 Task: Add a signature Gunner Ward containing With warm thanks and appreciation, Gunner Ward to email address softage.2@softage.net and add a folder Goals
Action: Mouse moved to (129, 151)
Screenshot: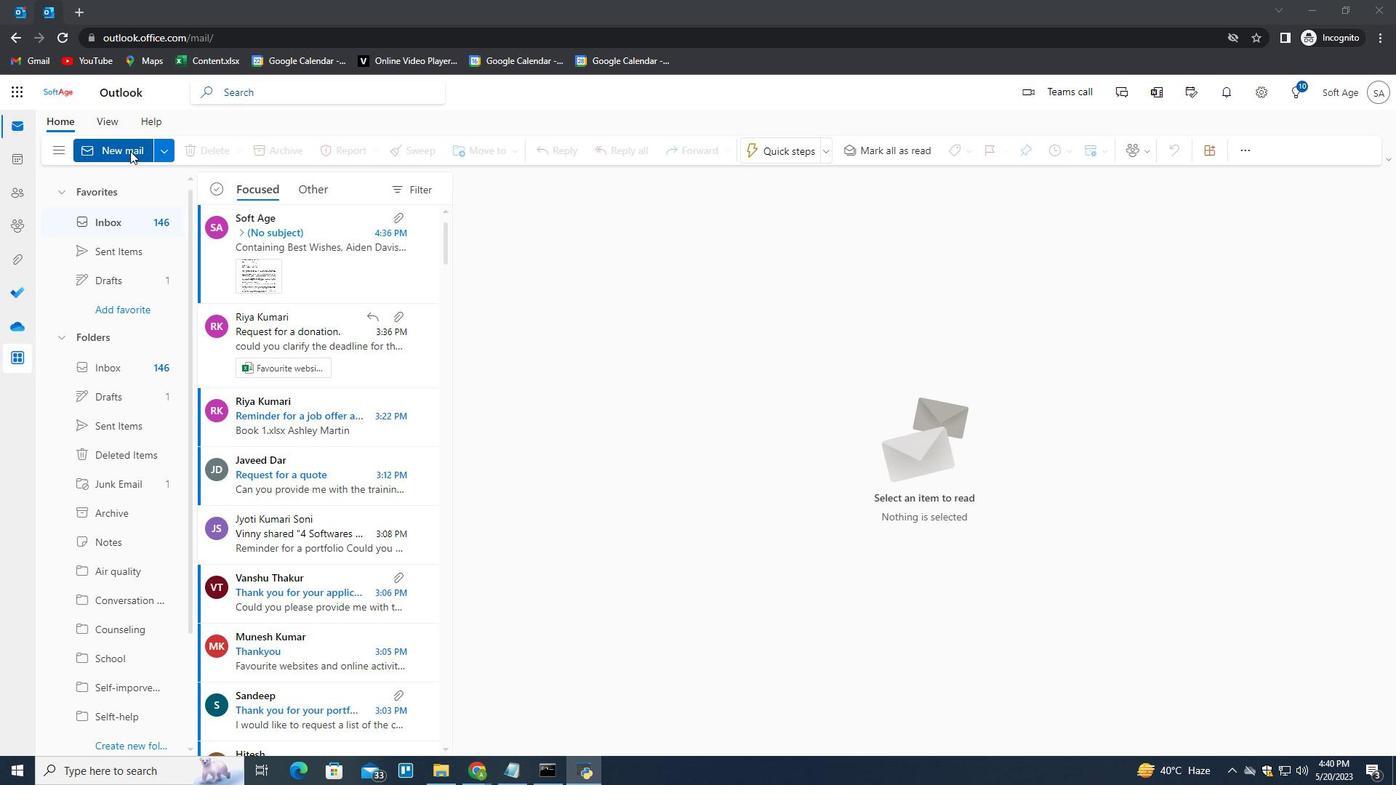 
Action: Mouse pressed left at (129, 151)
Screenshot: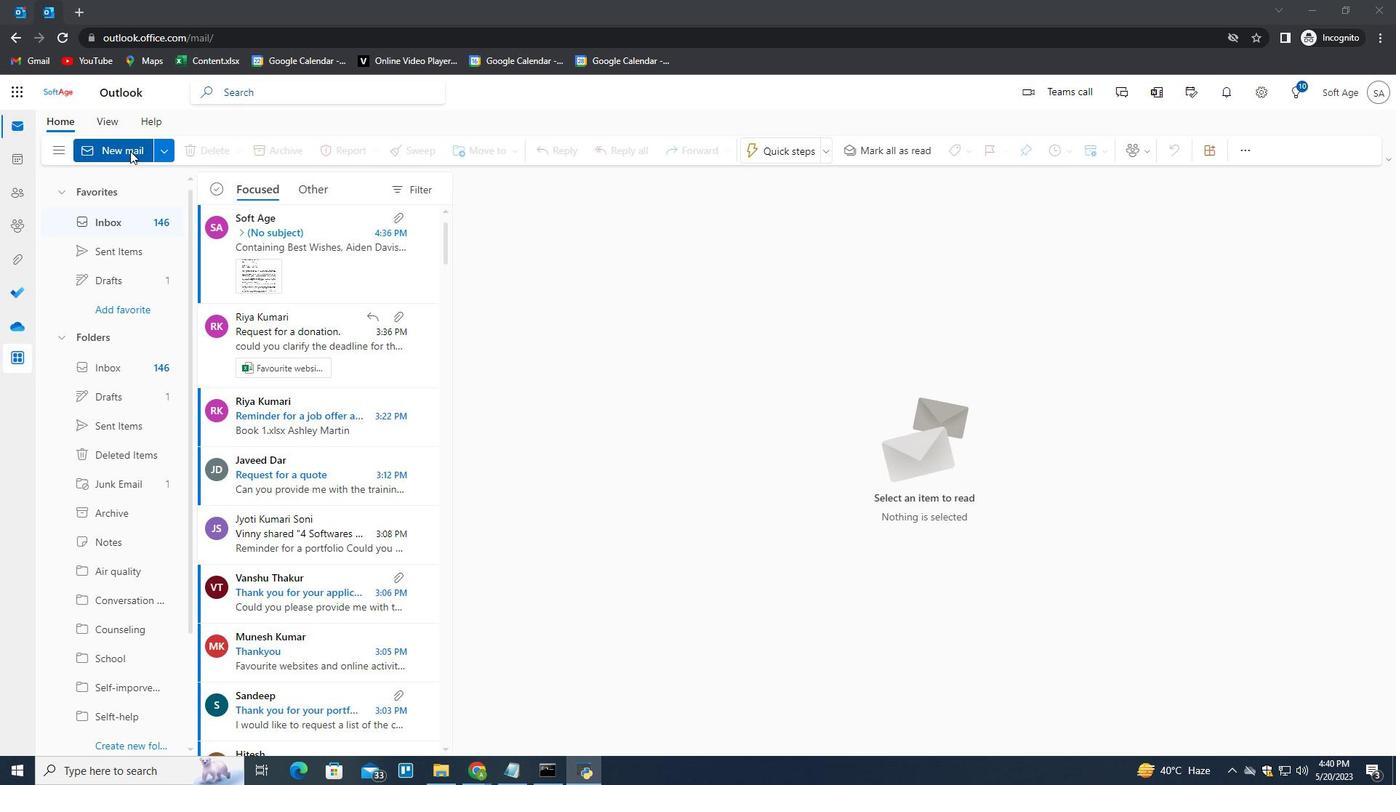 
Action: Mouse moved to (942, 149)
Screenshot: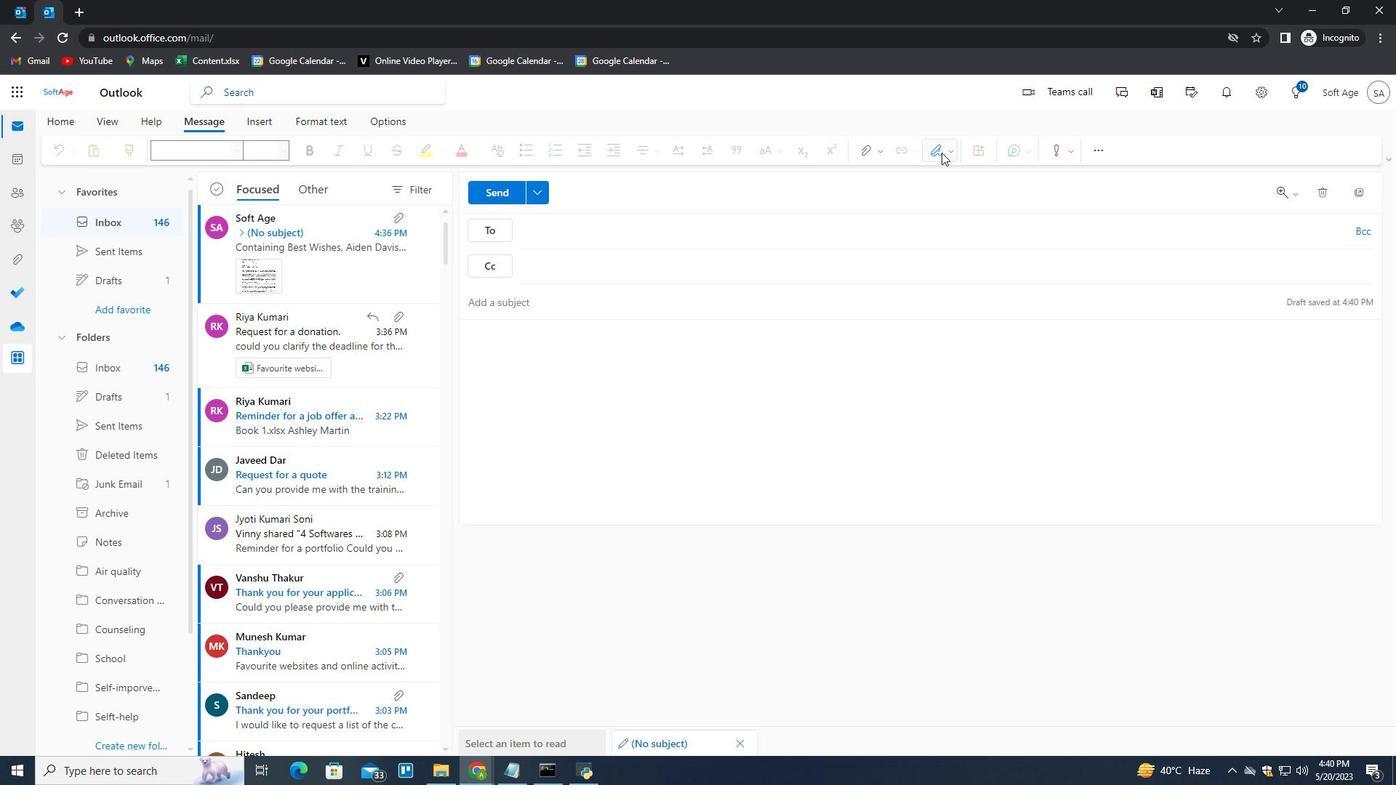 
Action: Mouse pressed left at (942, 149)
Screenshot: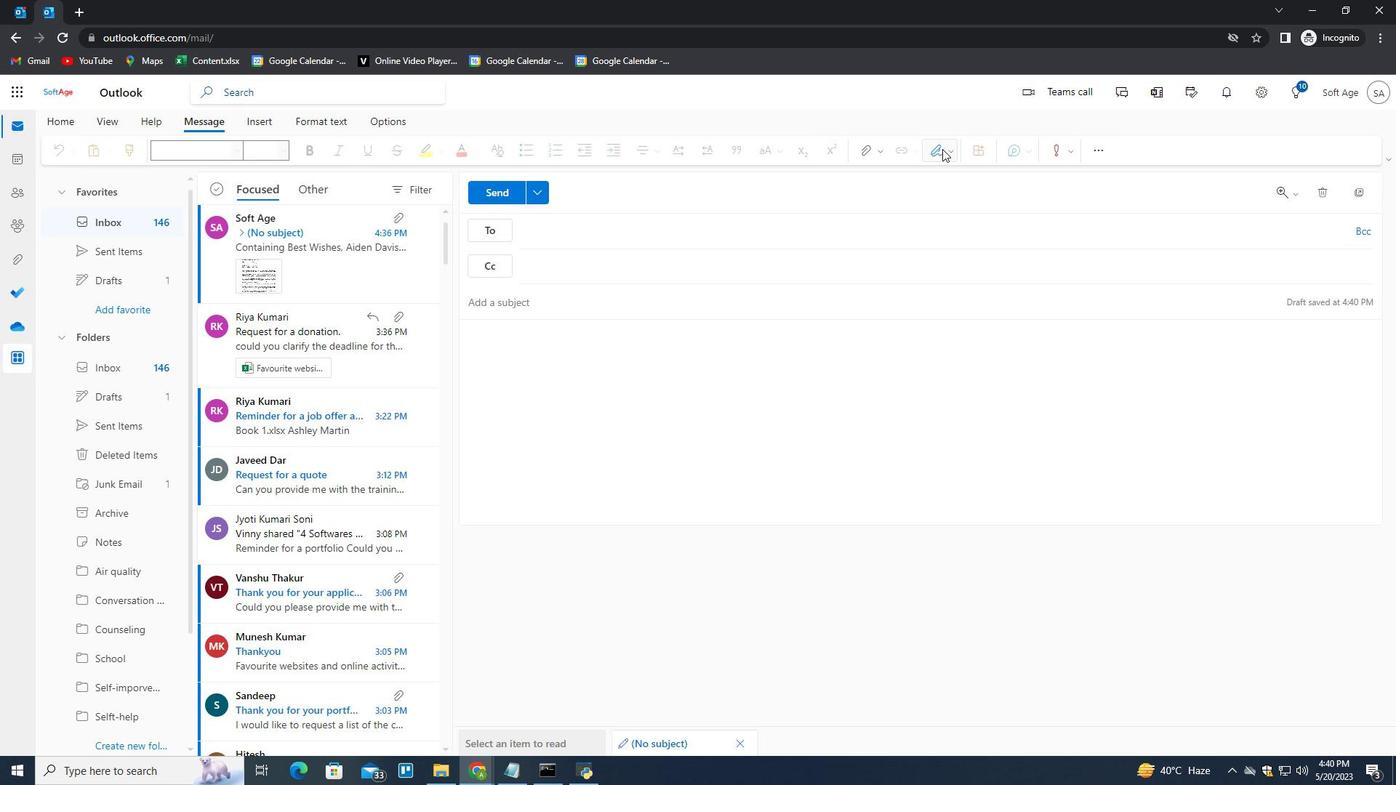 
Action: Mouse moved to (912, 213)
Screenshot: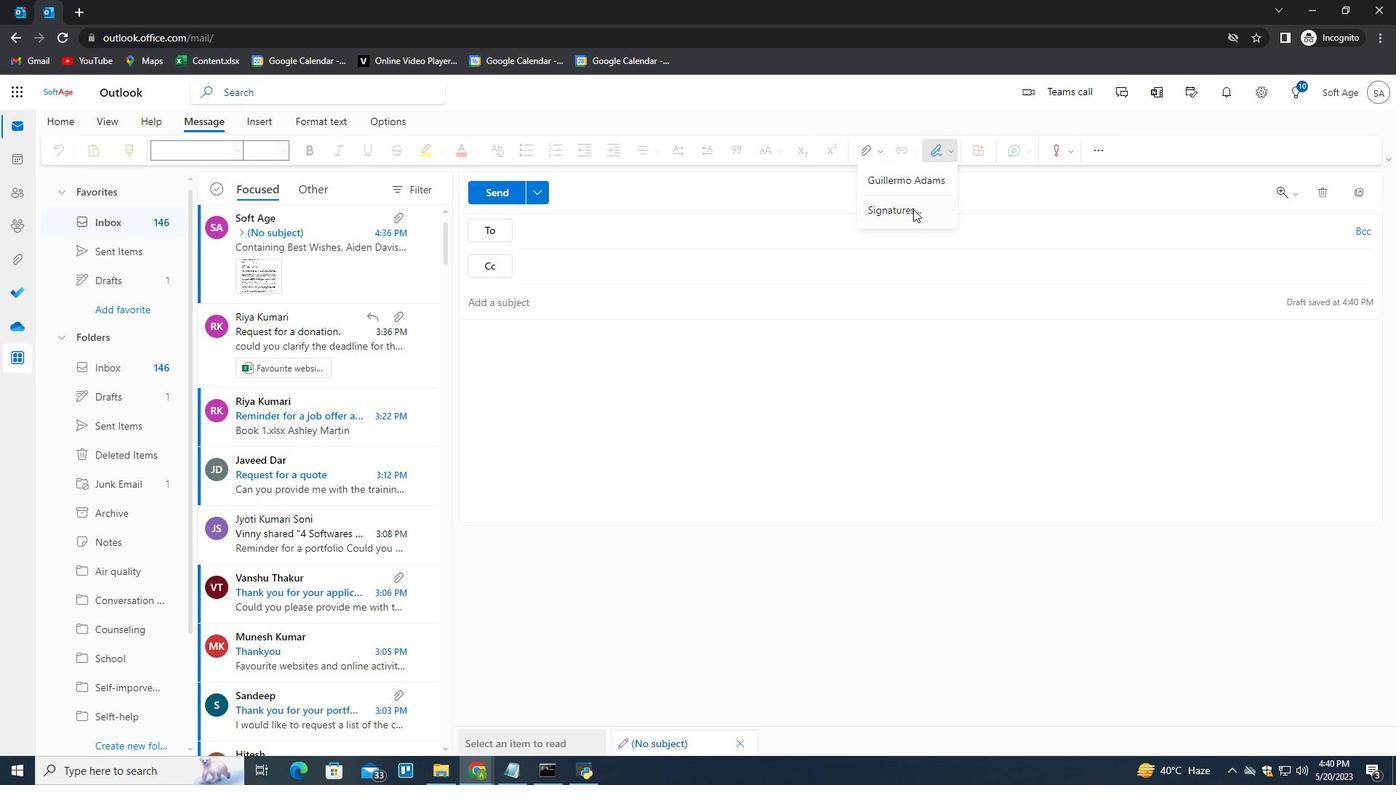 
Action: Mouse pressed left at (912, 213)
Screenshot: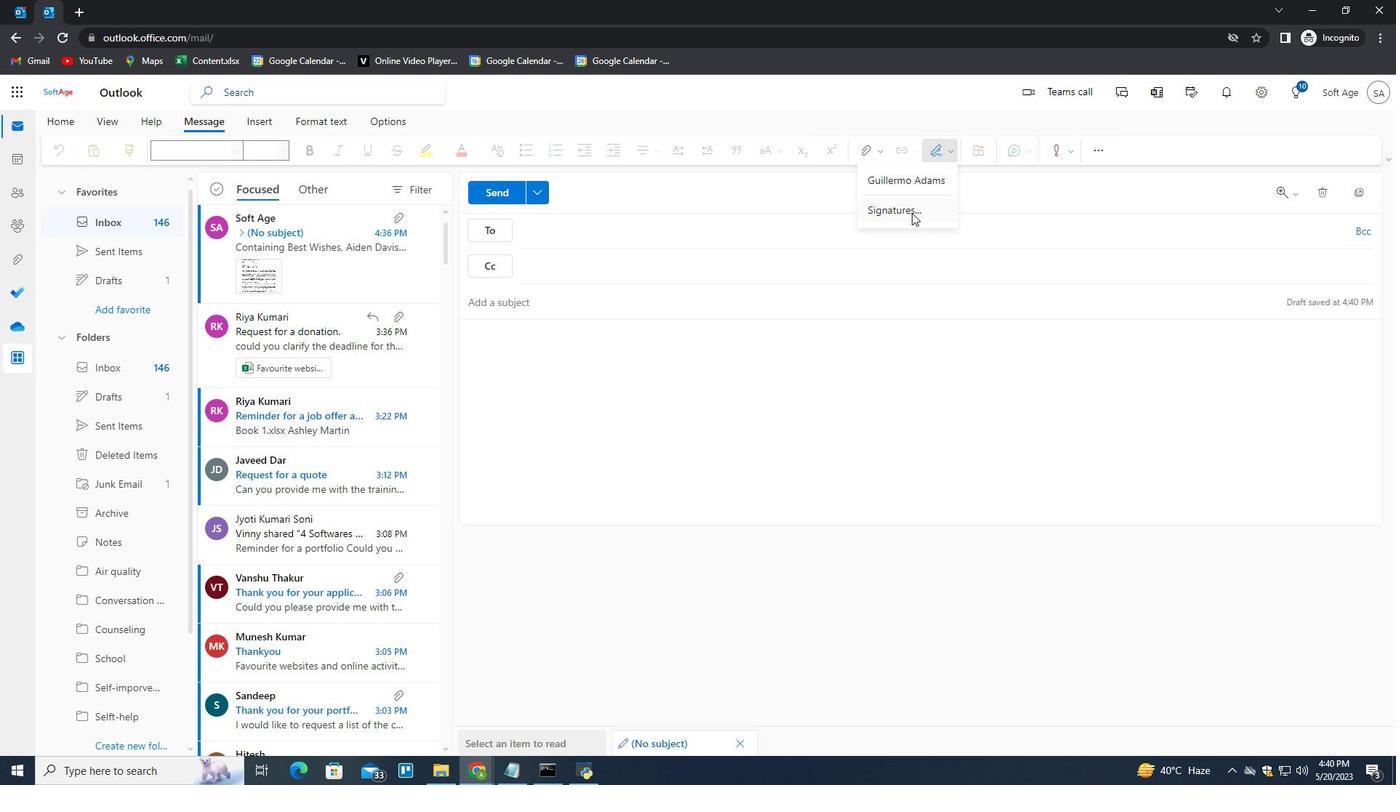 
Action: Mouse moved to (971, 262)
Screenshot: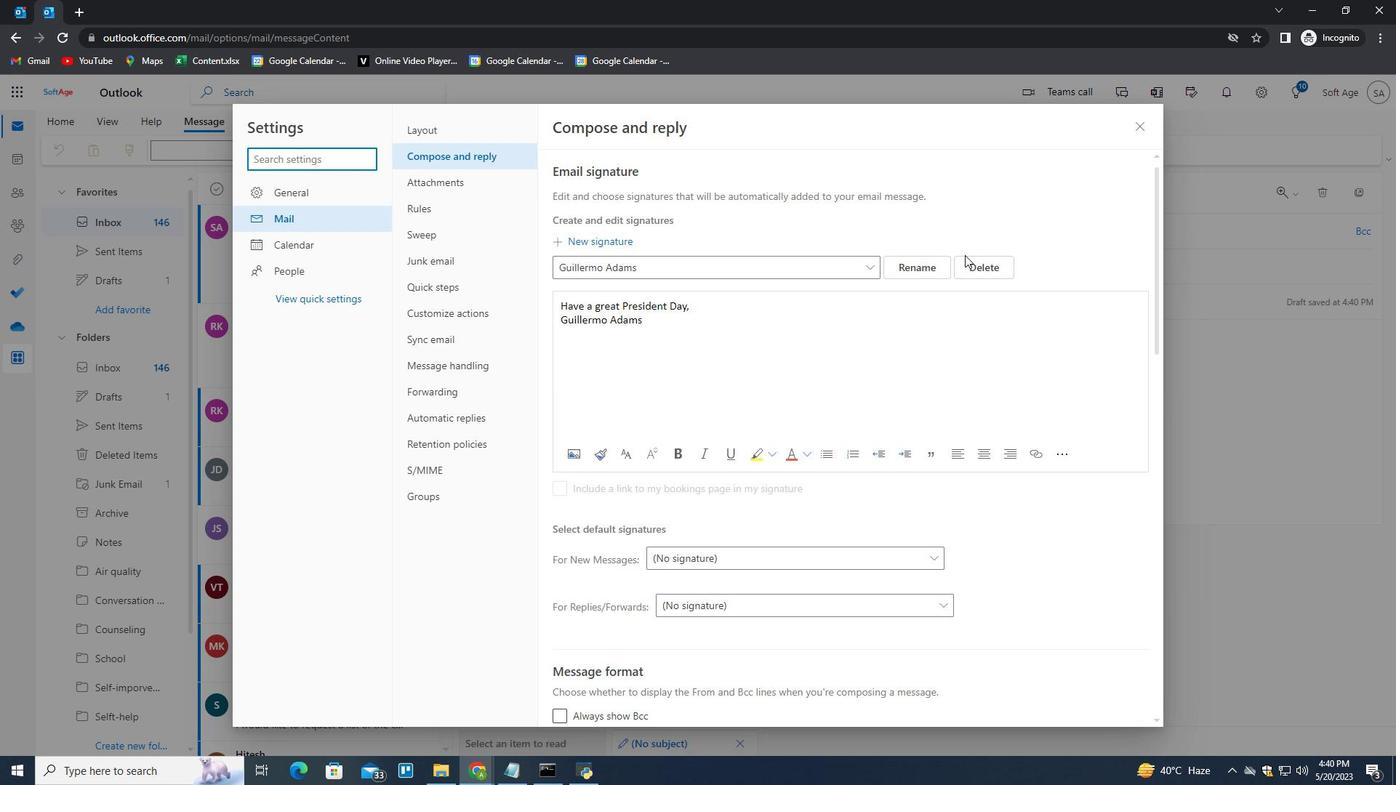 
Action: Mouse pressed left at (971, 262)
Screenshot: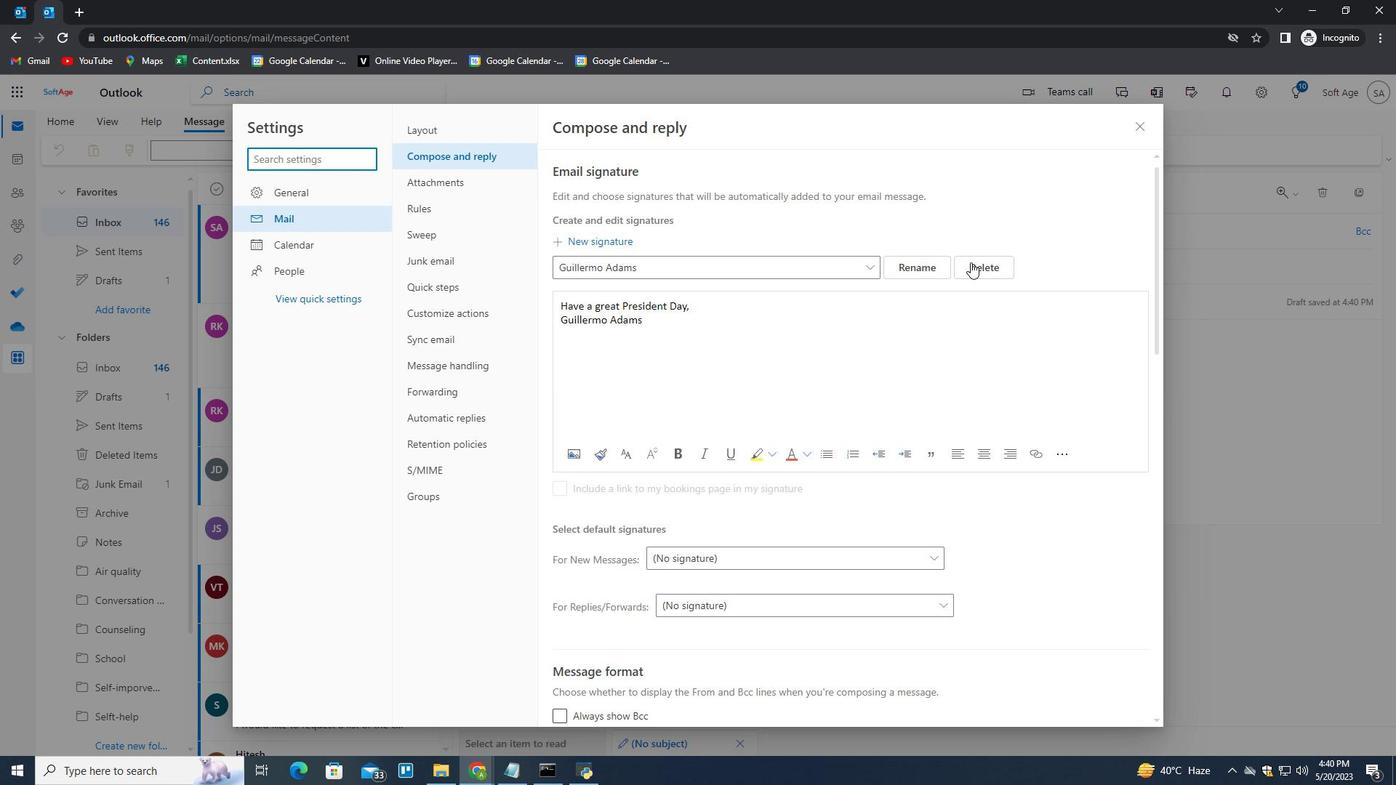 
Action: Mouse moved to (937, 264)
Screenshot: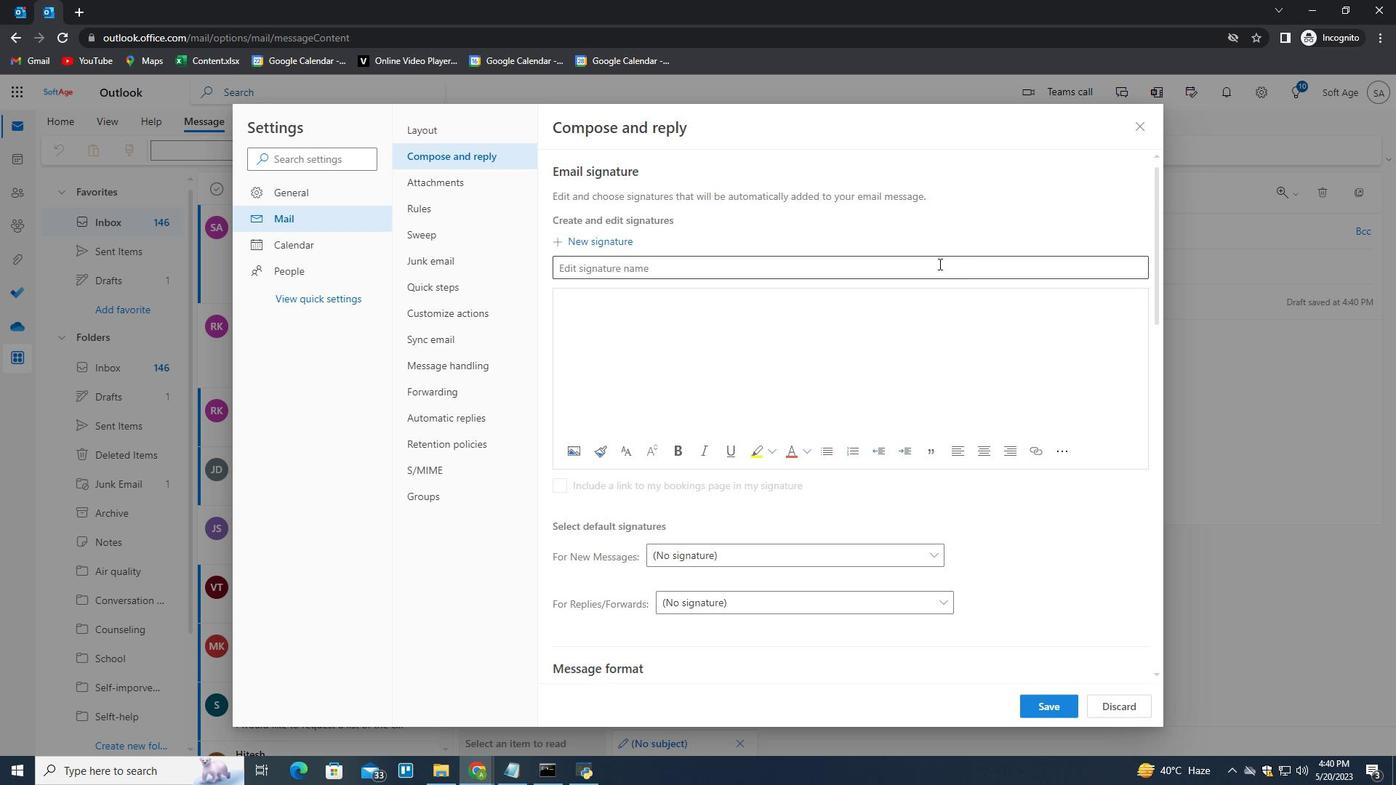 
Action: Mouse pressed left at (937, 264)
Screenshot: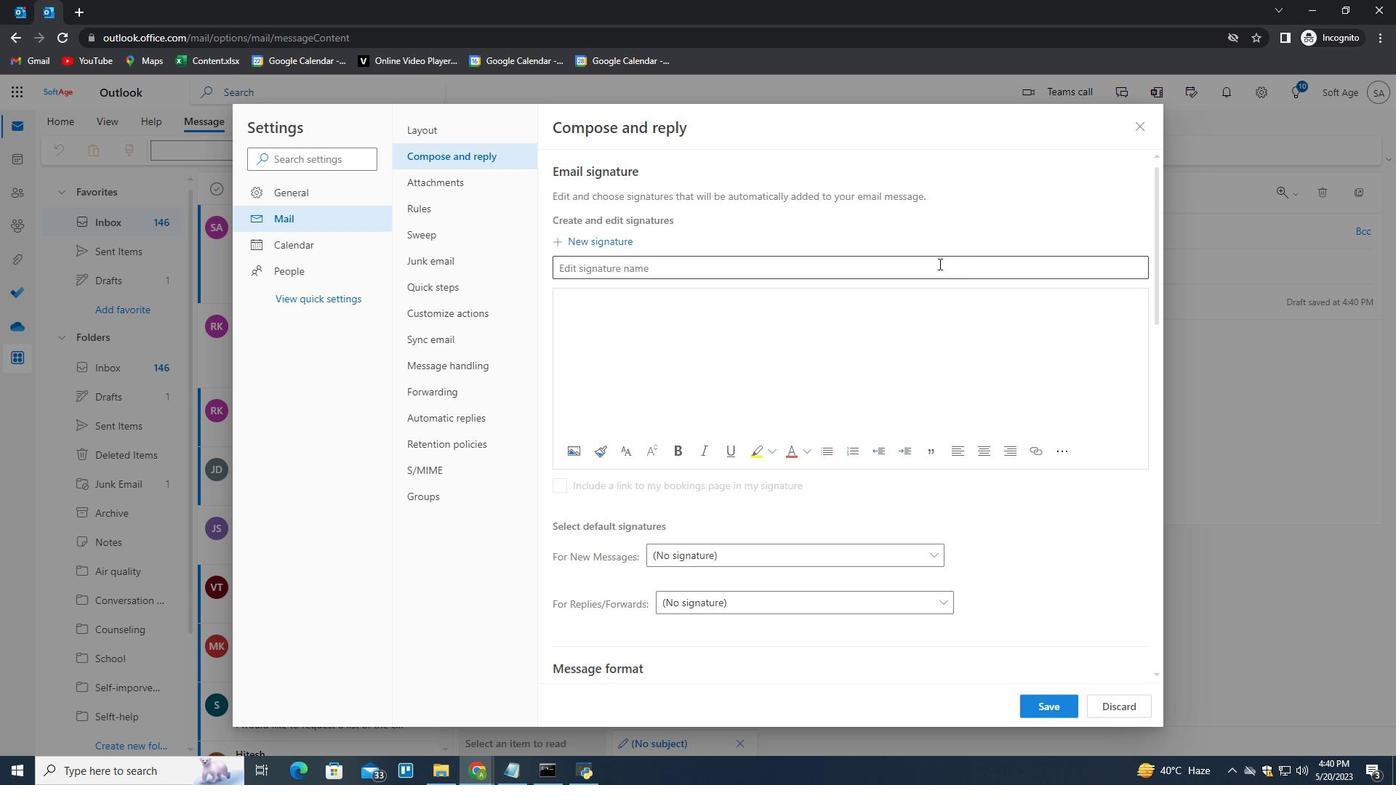
Action: Key pressed <Key.shift>
Screenshot: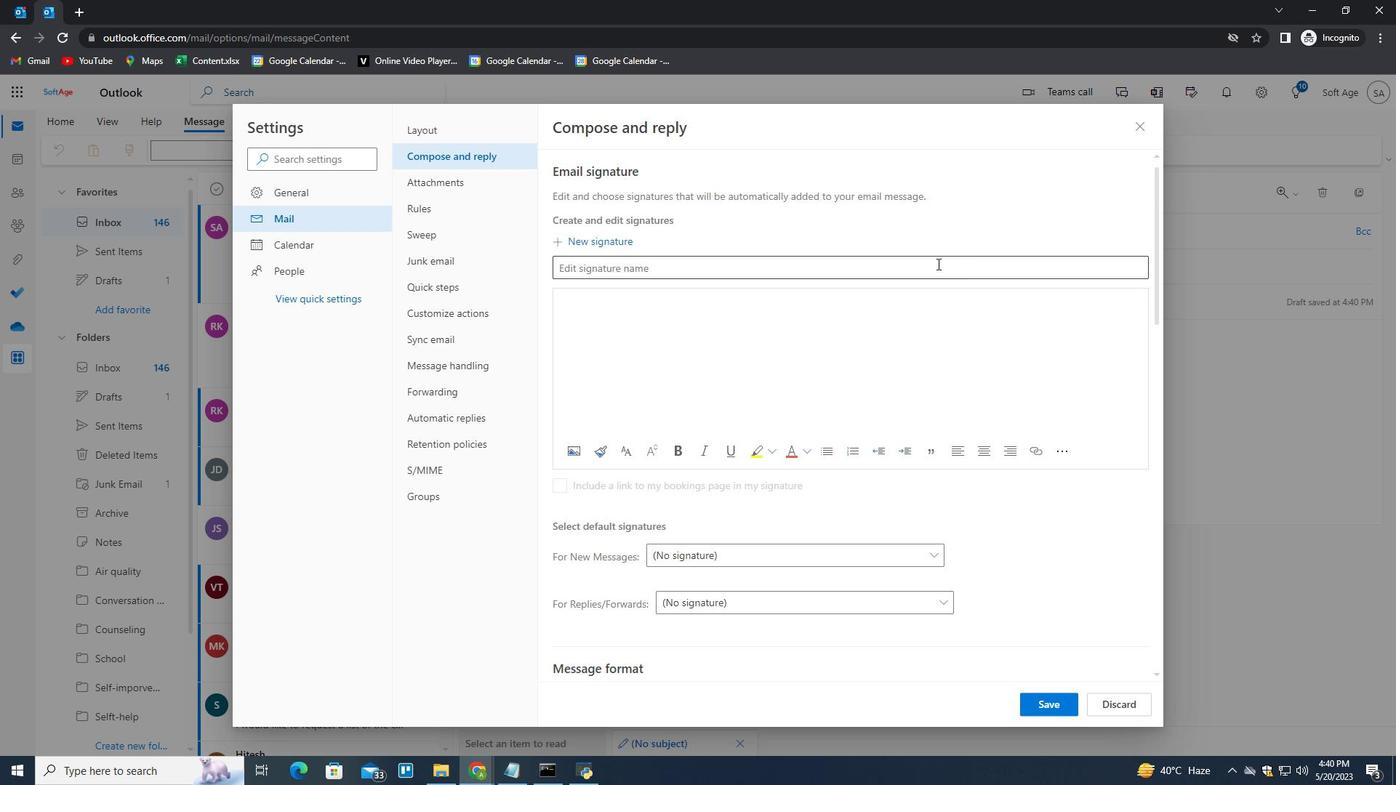 
Action: Mouse moved to (936, 264)
Screenshot: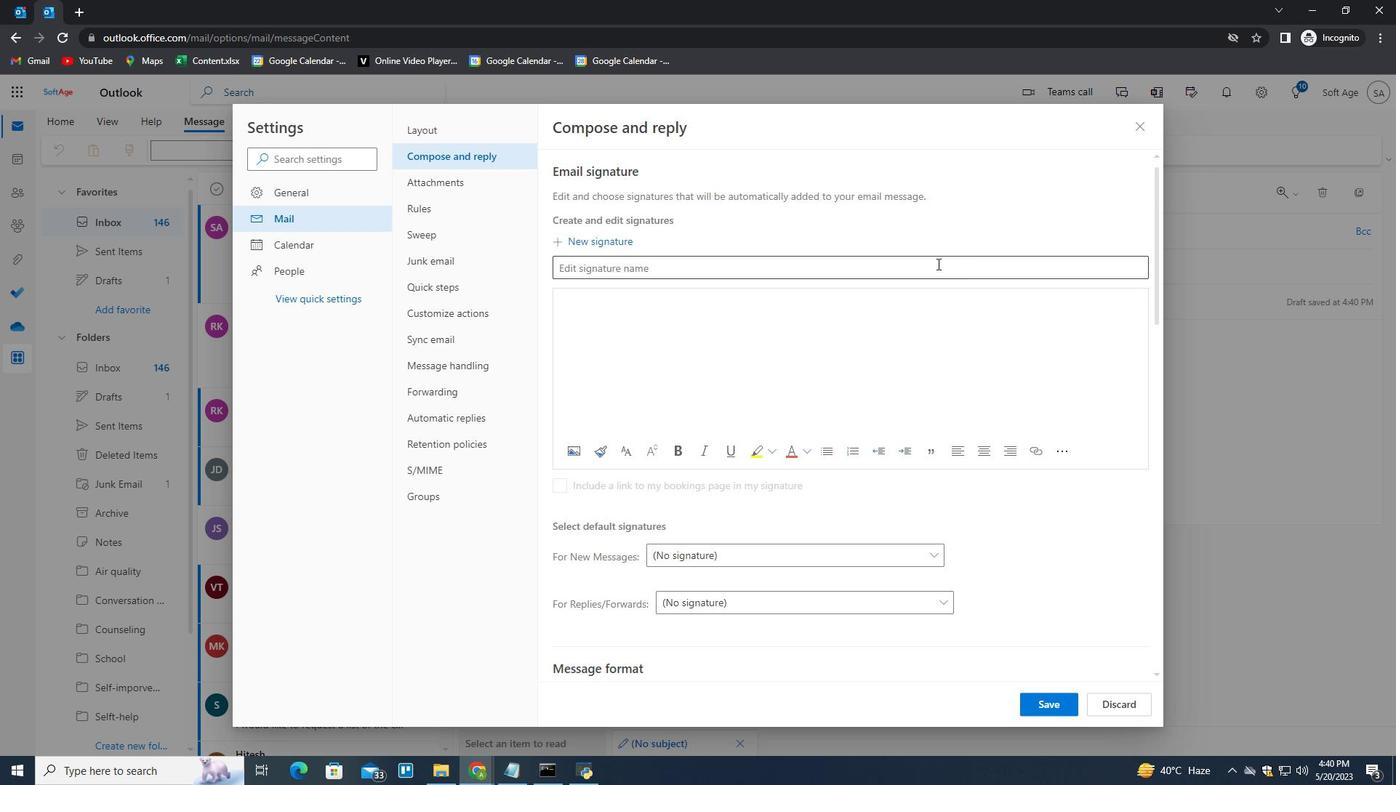 
Action: Key pressed Gunner<Key.space><Key.shift>Ward<Key.tab><Key.shift>With<Key.space>warm<Key.space>thanks<Key.space>and<Key.space>appreciation,<Key.shift_r><Key.enter><Key.shift>GG<Key.backspace>unner<Key.space><Key.shift>Ward
Screenshot: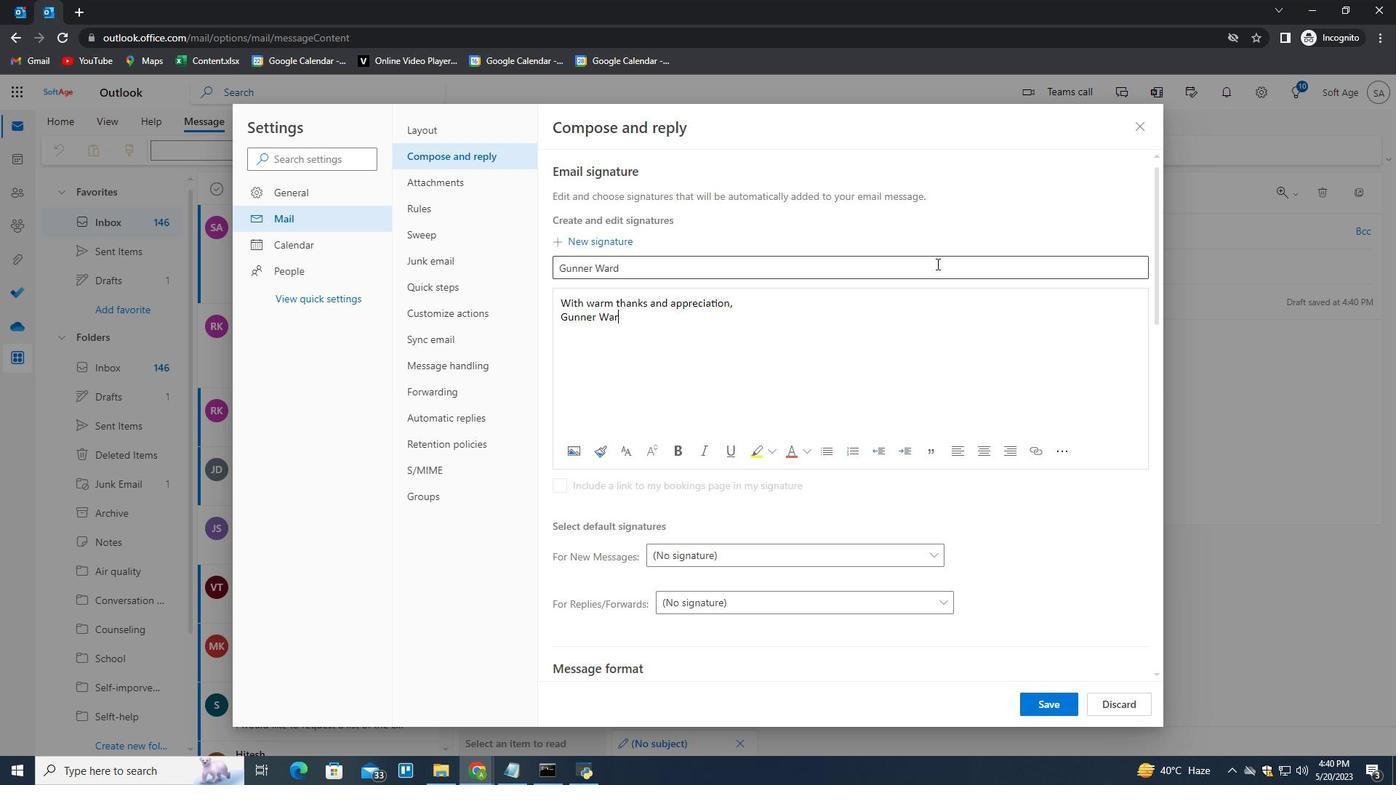 
Action: Mouse moved to (1074, 702)
Screenshot: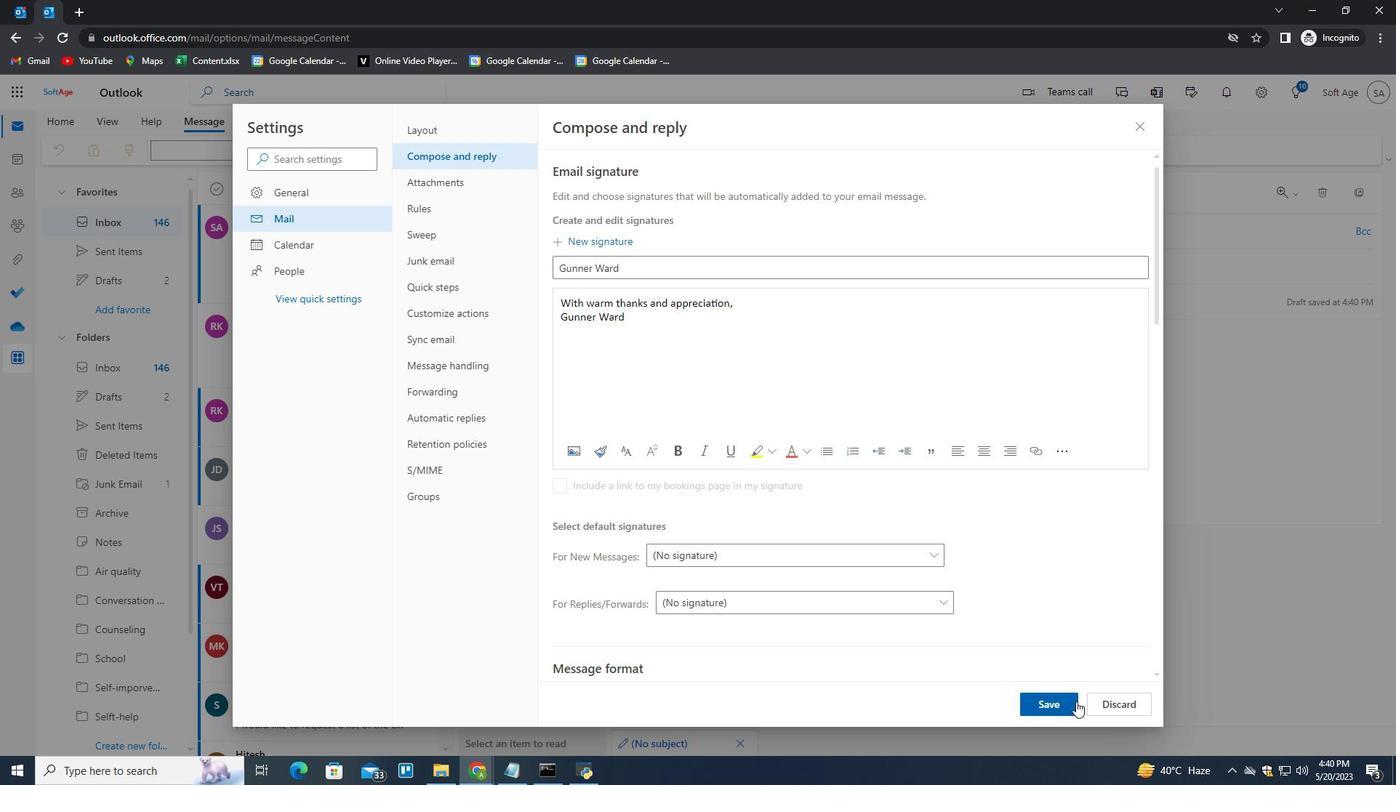 
Action: Mouse pressed left at (1074, 702)
Screenshot: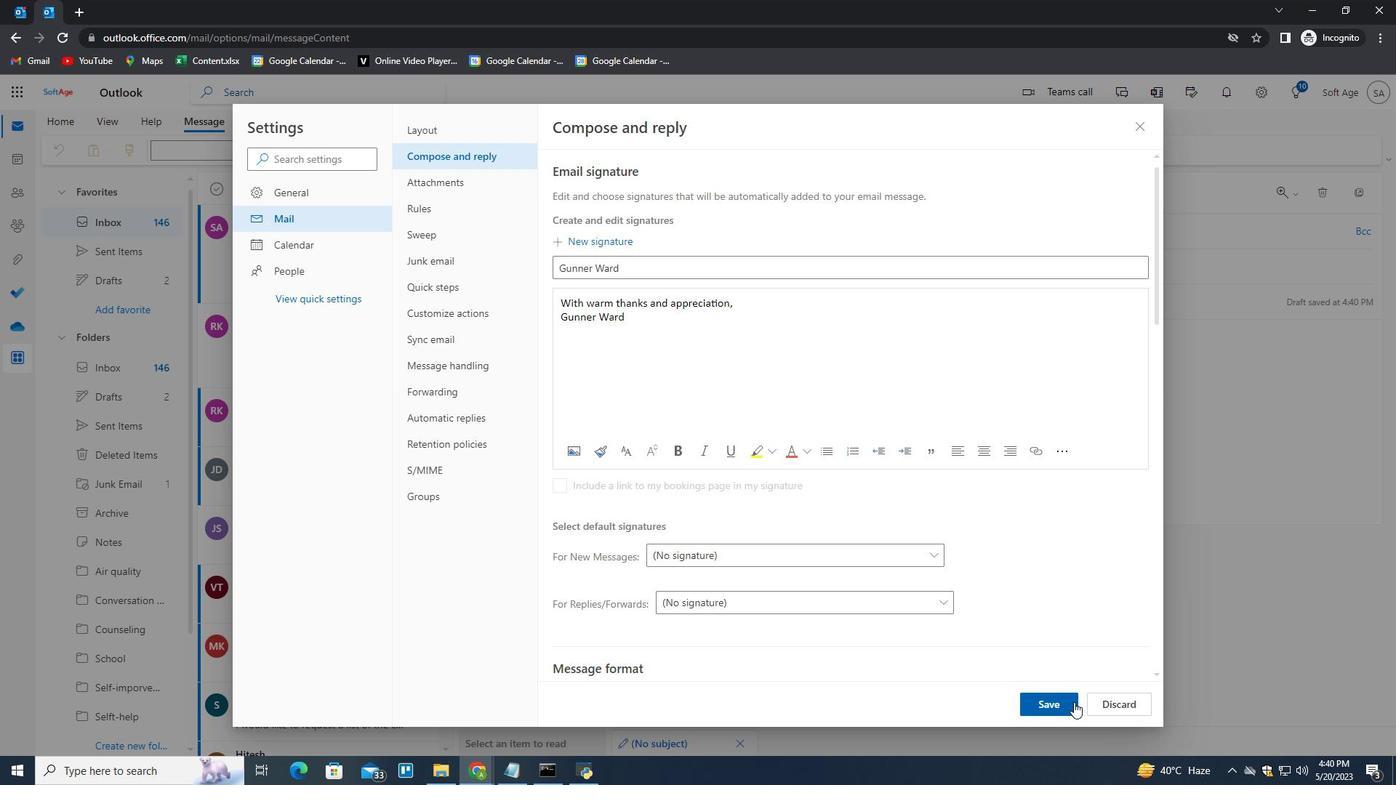 
Action: Mouse moved to (1251, 506)
Screenshot: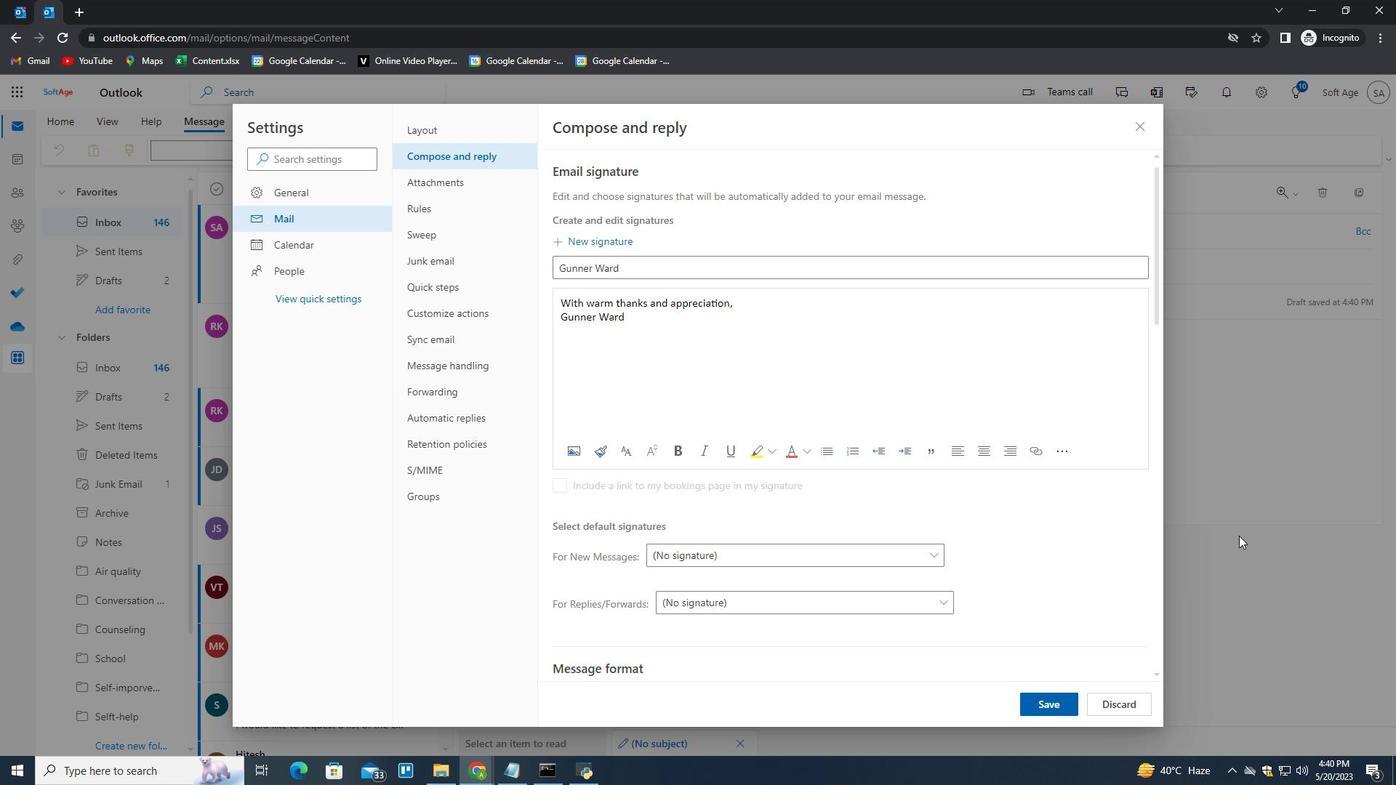 
Action: Mouse pressed left at (1251, 506)
Screenshot: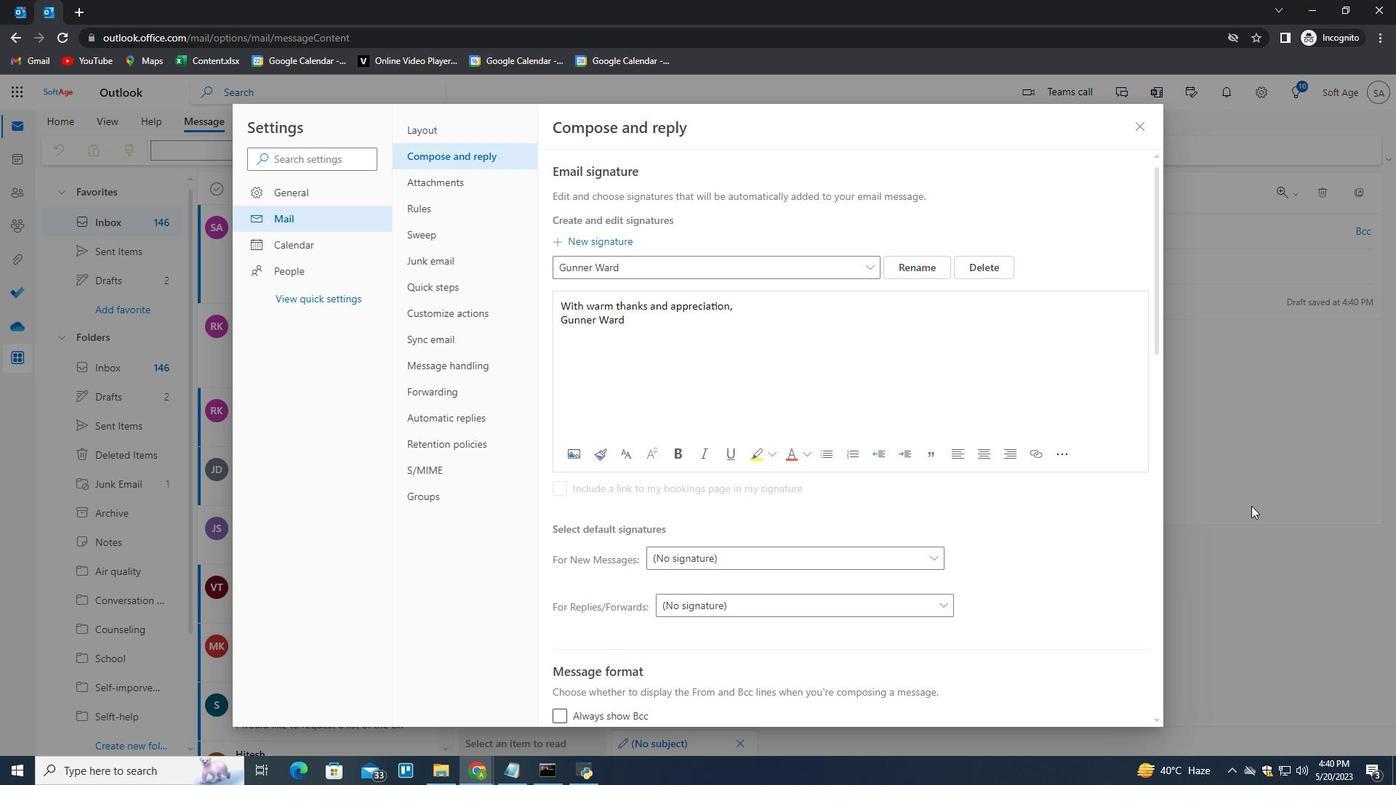 
Action: Mouse moved to (936, 152)
Screenshot: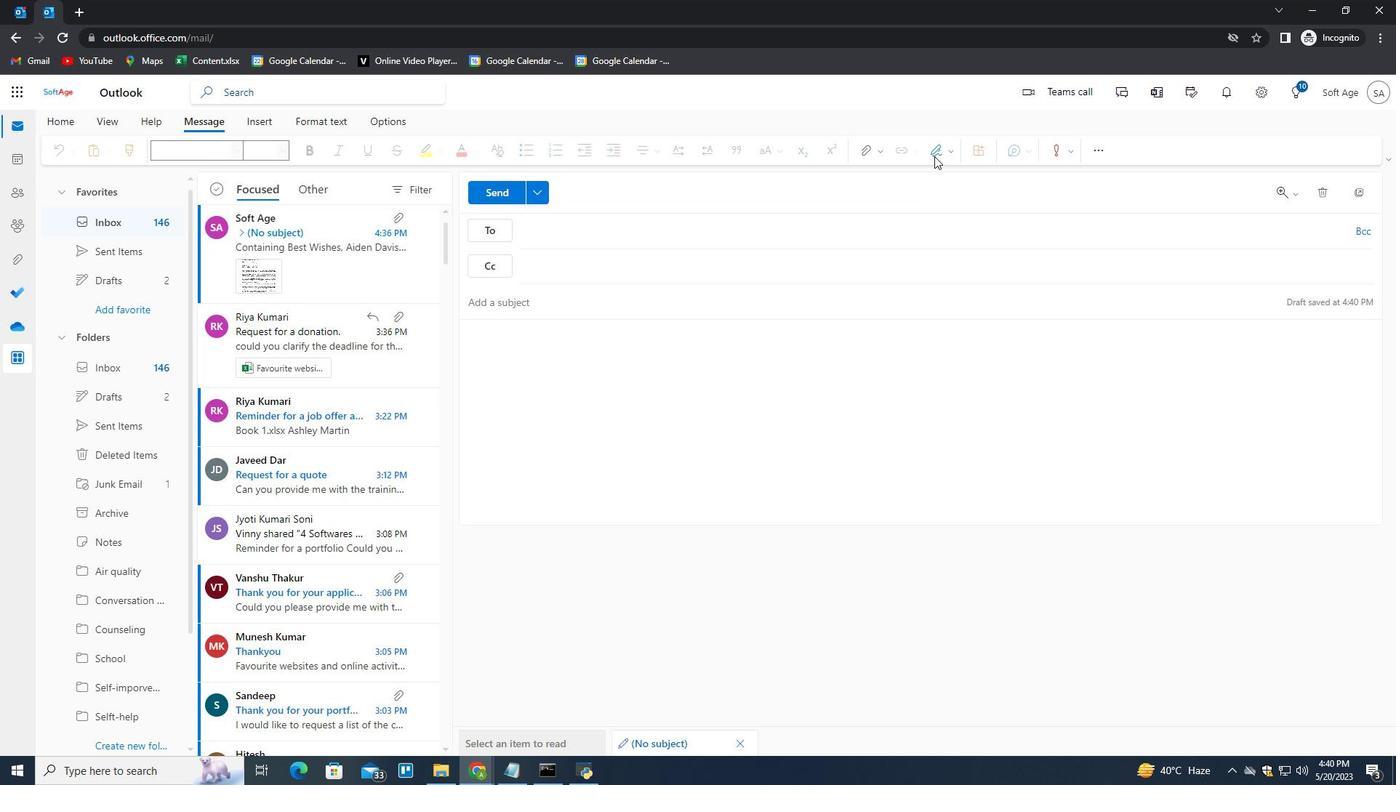 
Action: Mouse pressed left at (936, 152)
Screenshot: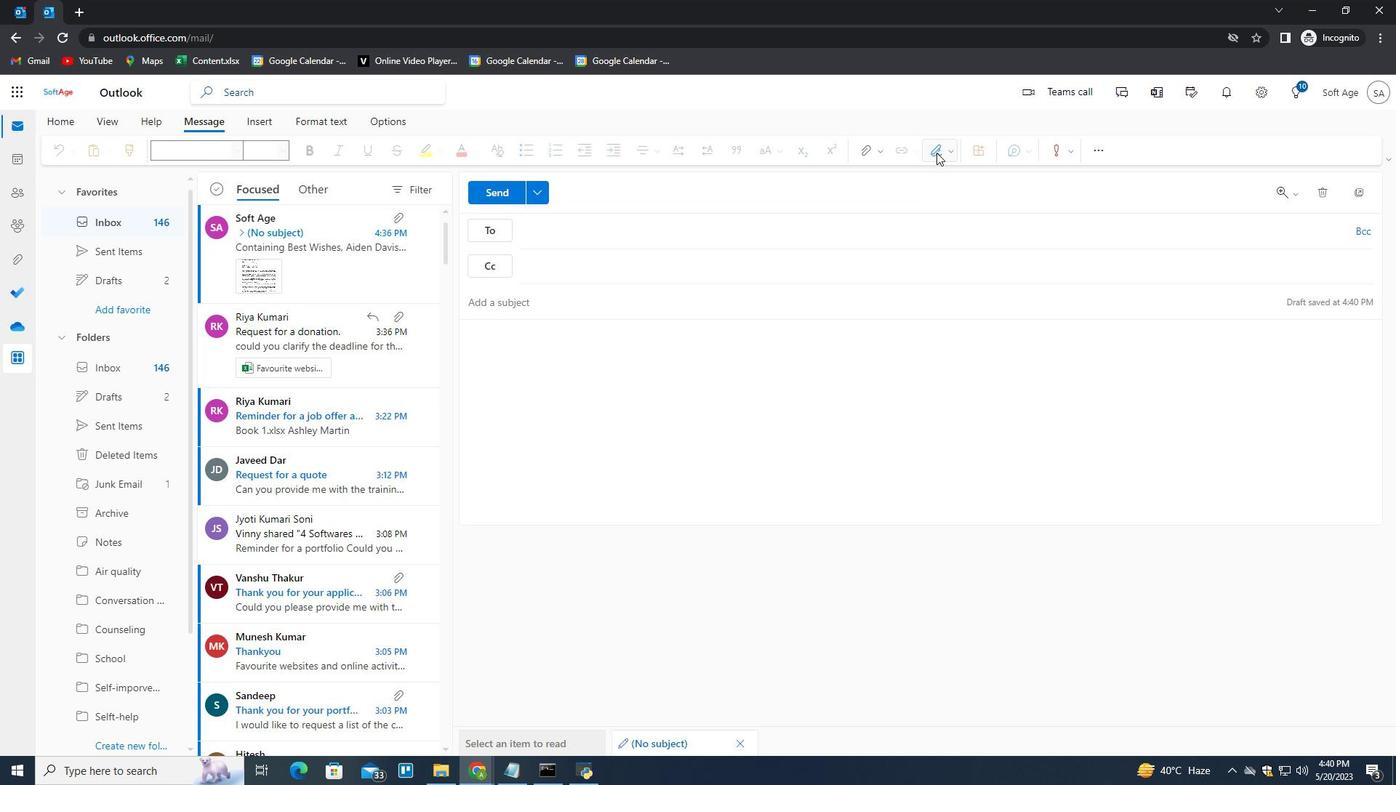 
Action: Mouse moved to (923, 182)
Screenshot: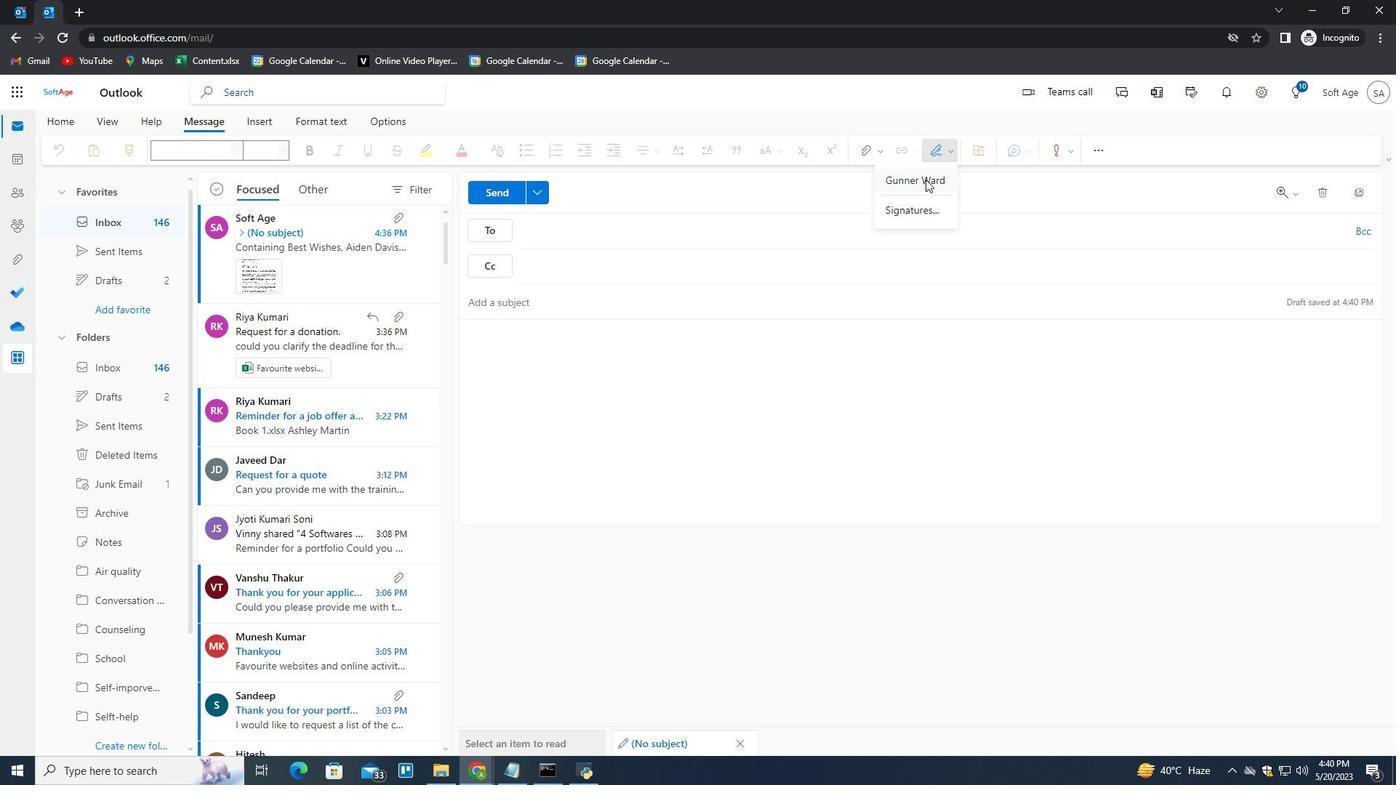 
Action: Mouse pressed left at (923, 182)
Screenshot: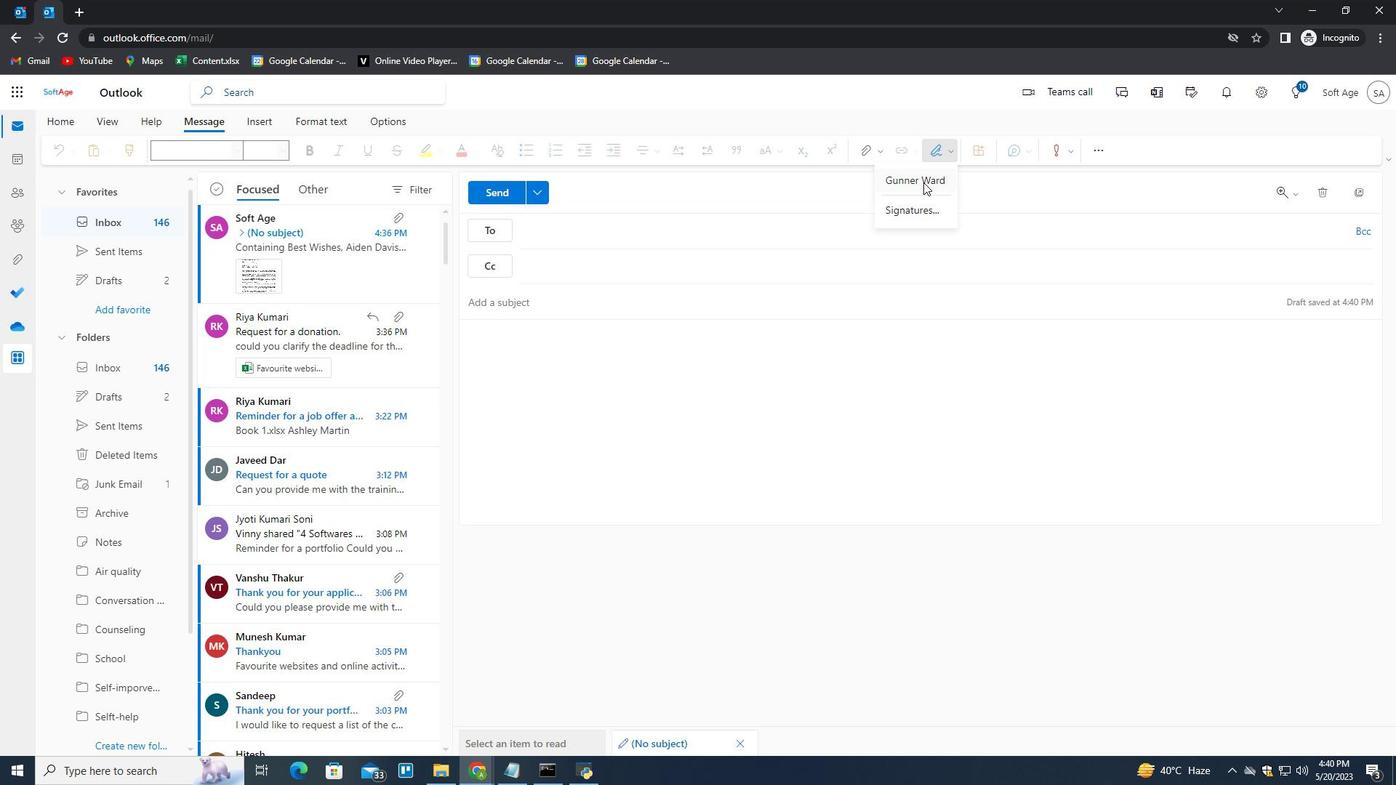 
Action: Mouse moved to (563, 232)
Screenshot: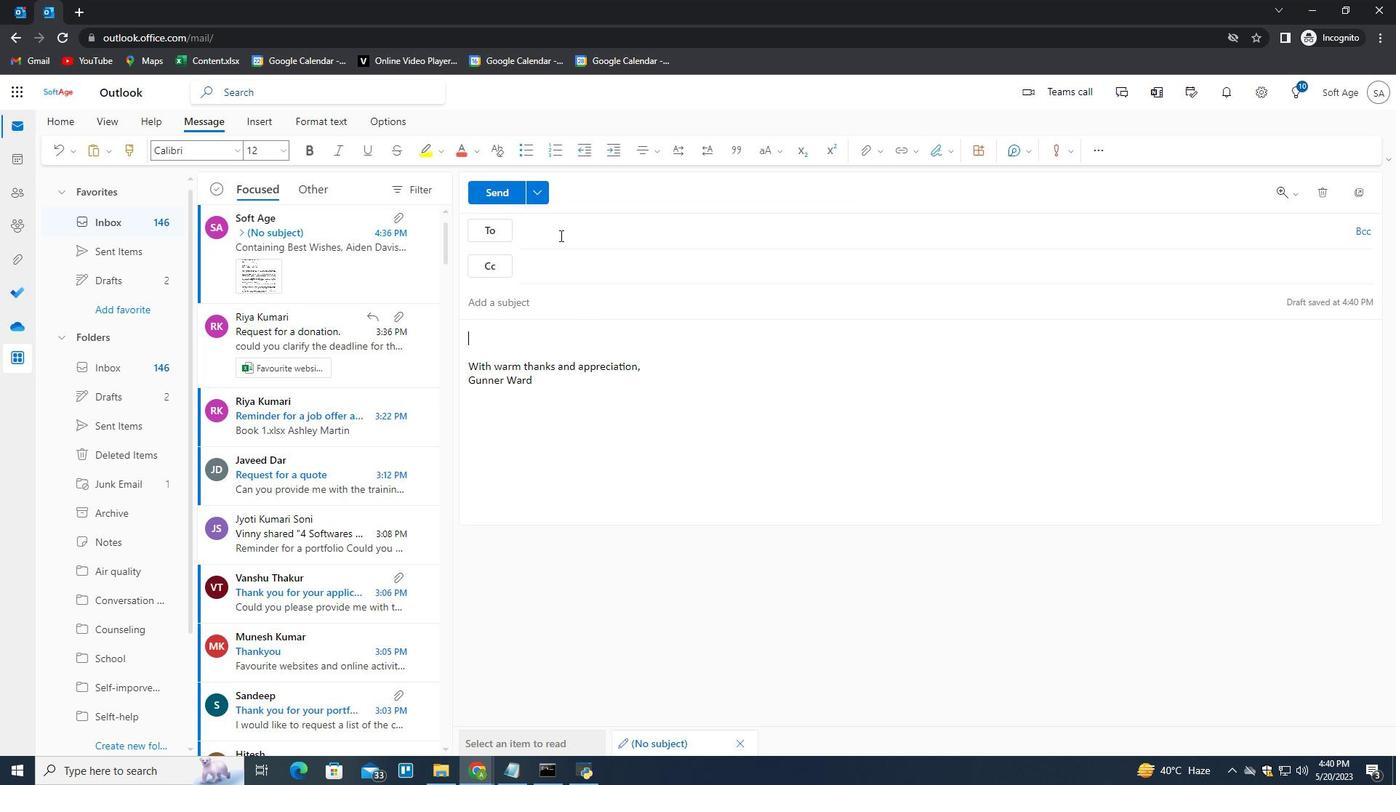 
Action: Mouse pressed left at (563, 232)
Screenshot: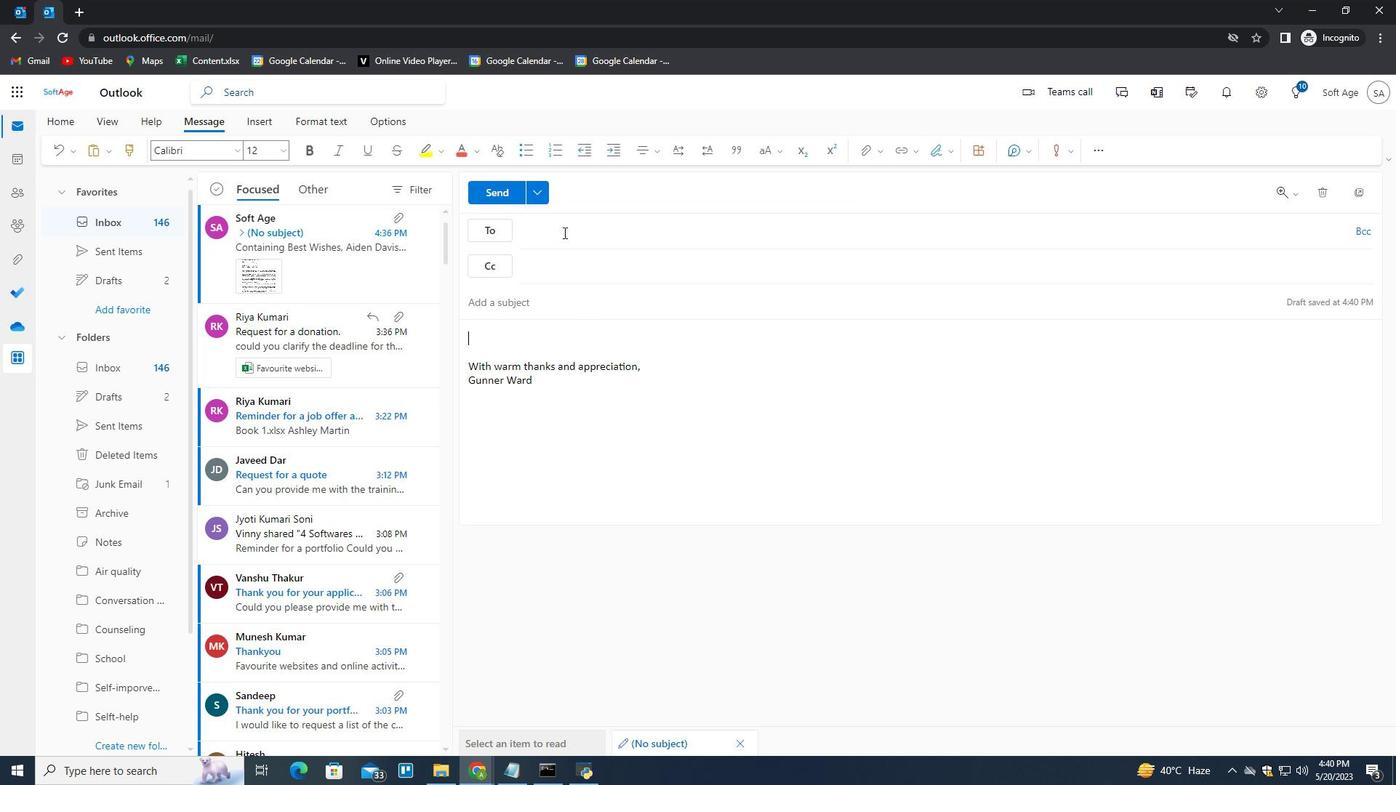 
Action: Key pressed <Key.shift>softage.2<Key.shift>@softage.net<Key.enter>
Screenshot: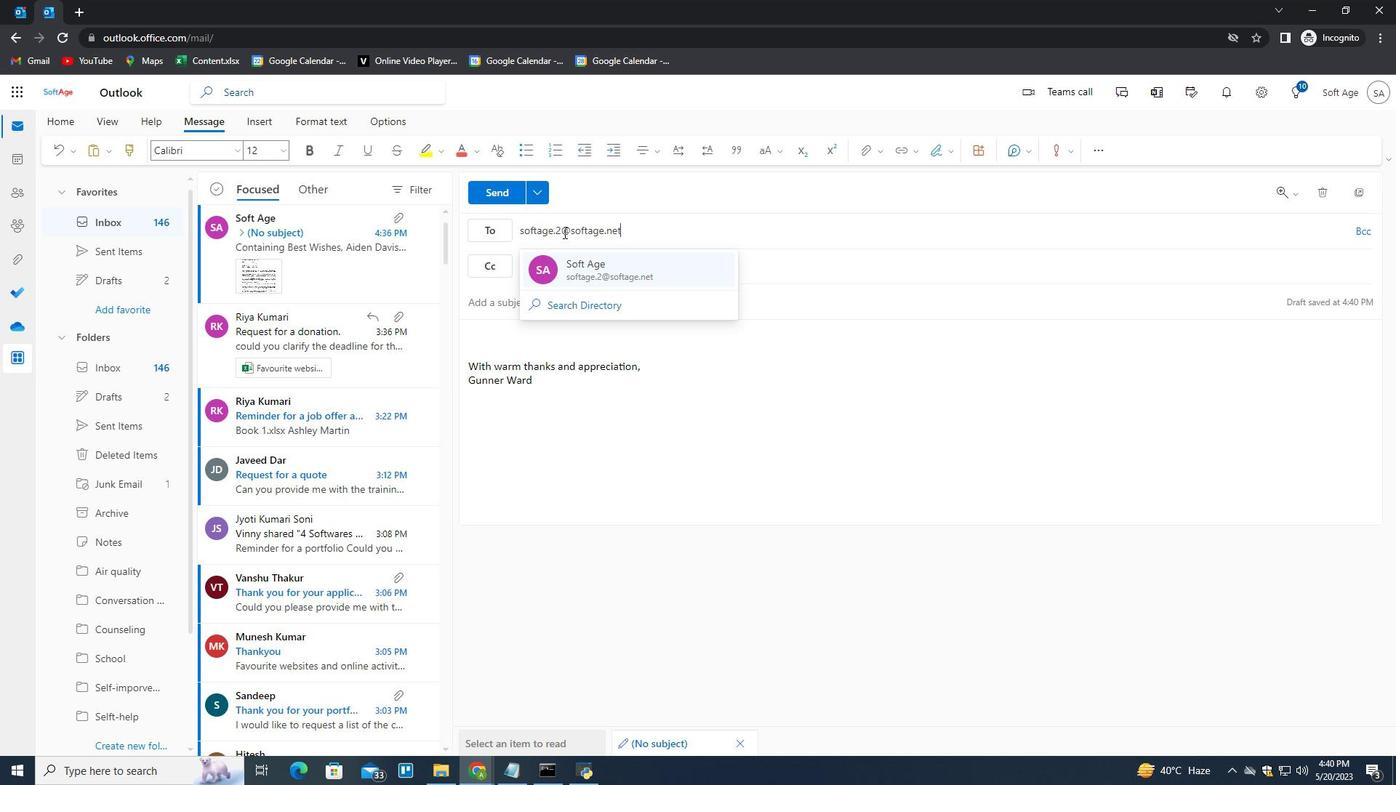 
Action: Mouse moved to (509, 183)
Screenshot: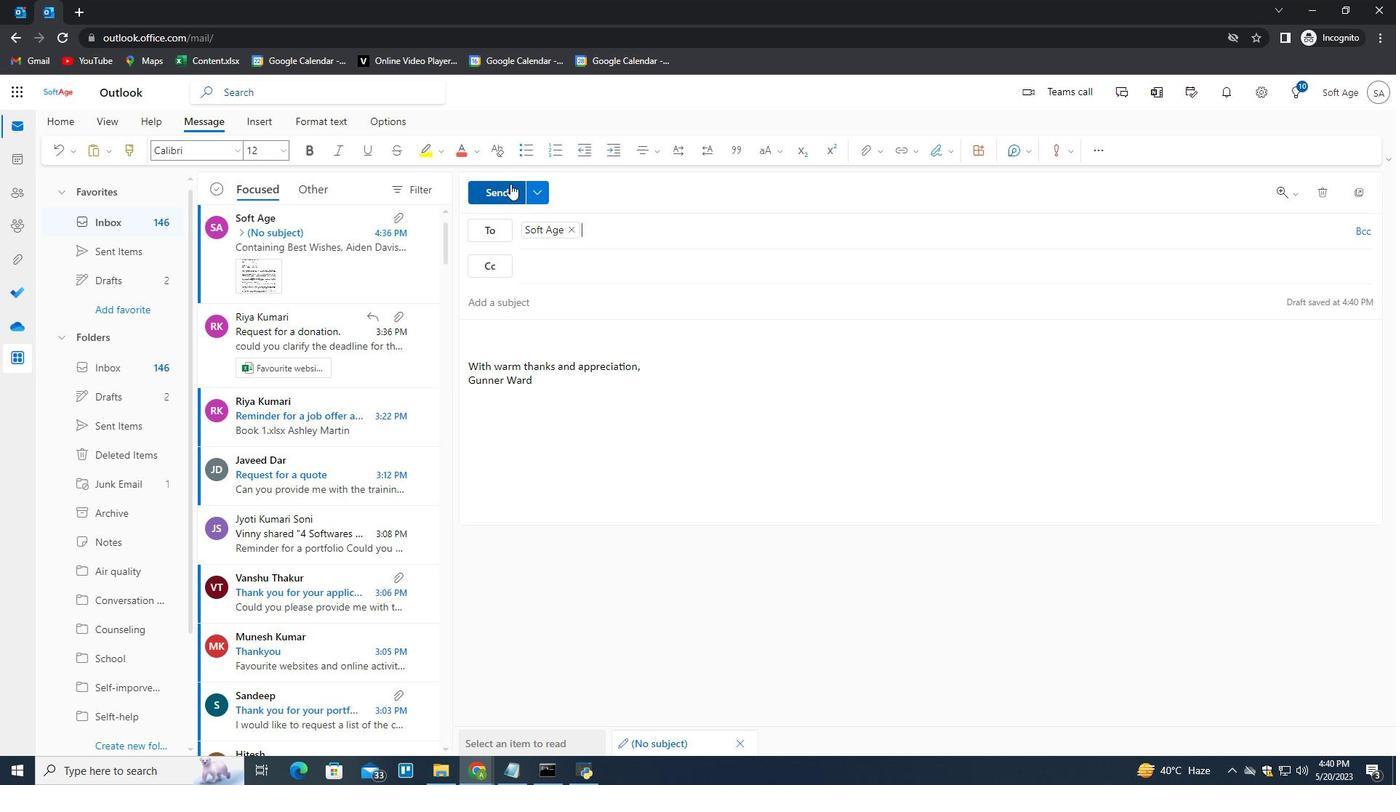 
Action: Mouse pressed left at (509, 183)
Screenshot: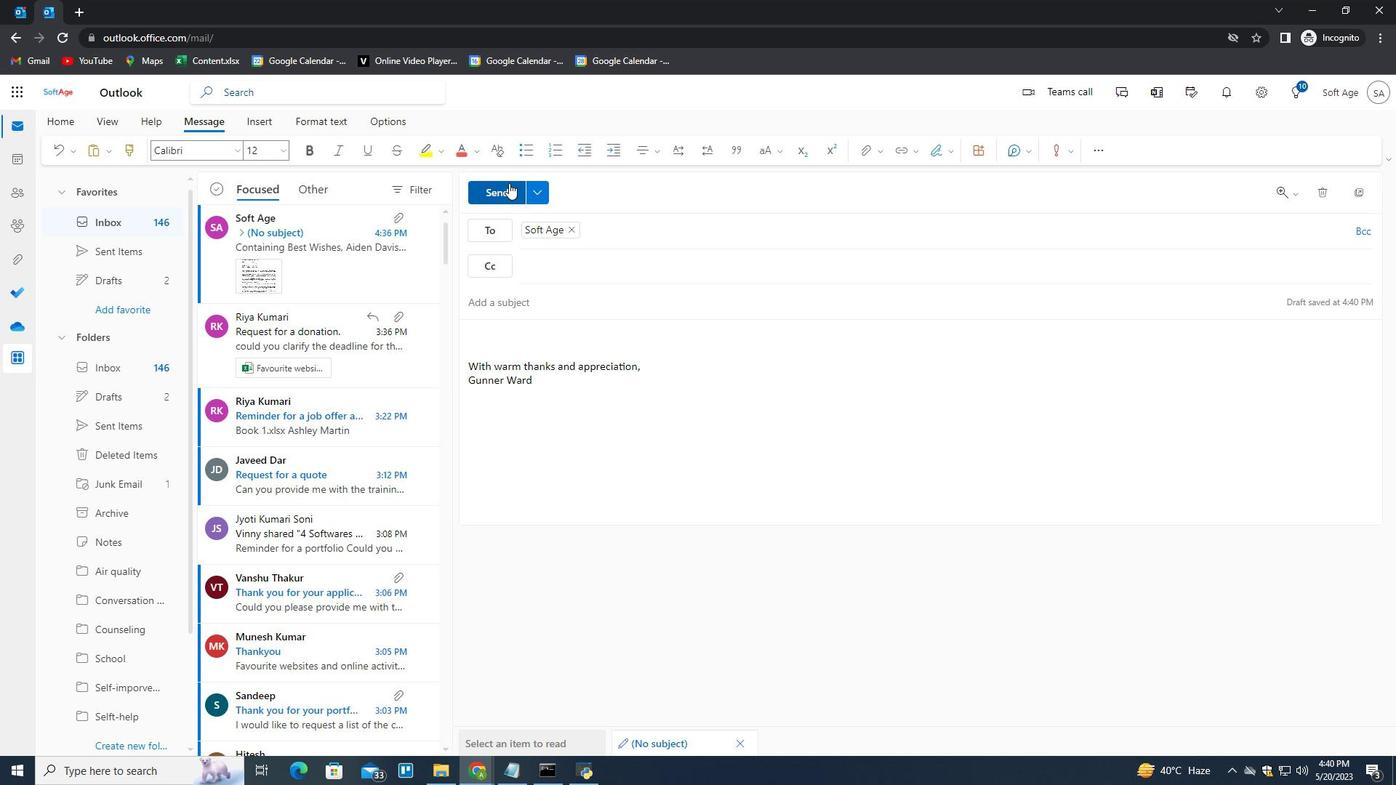 
Action: Mouse moved to (686, 459)
Screenshot: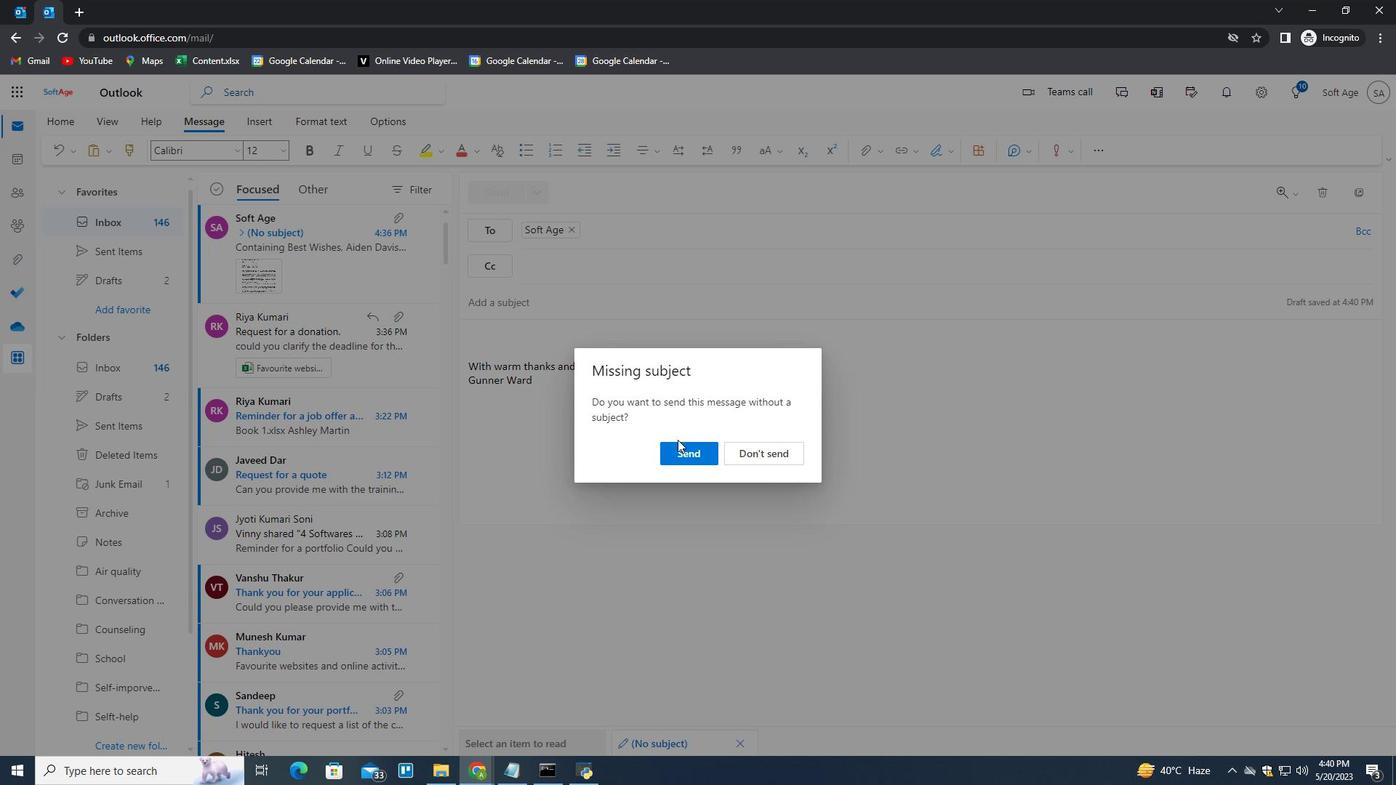 
Action: Mouse pressed left at (686, 459)
Screenshot: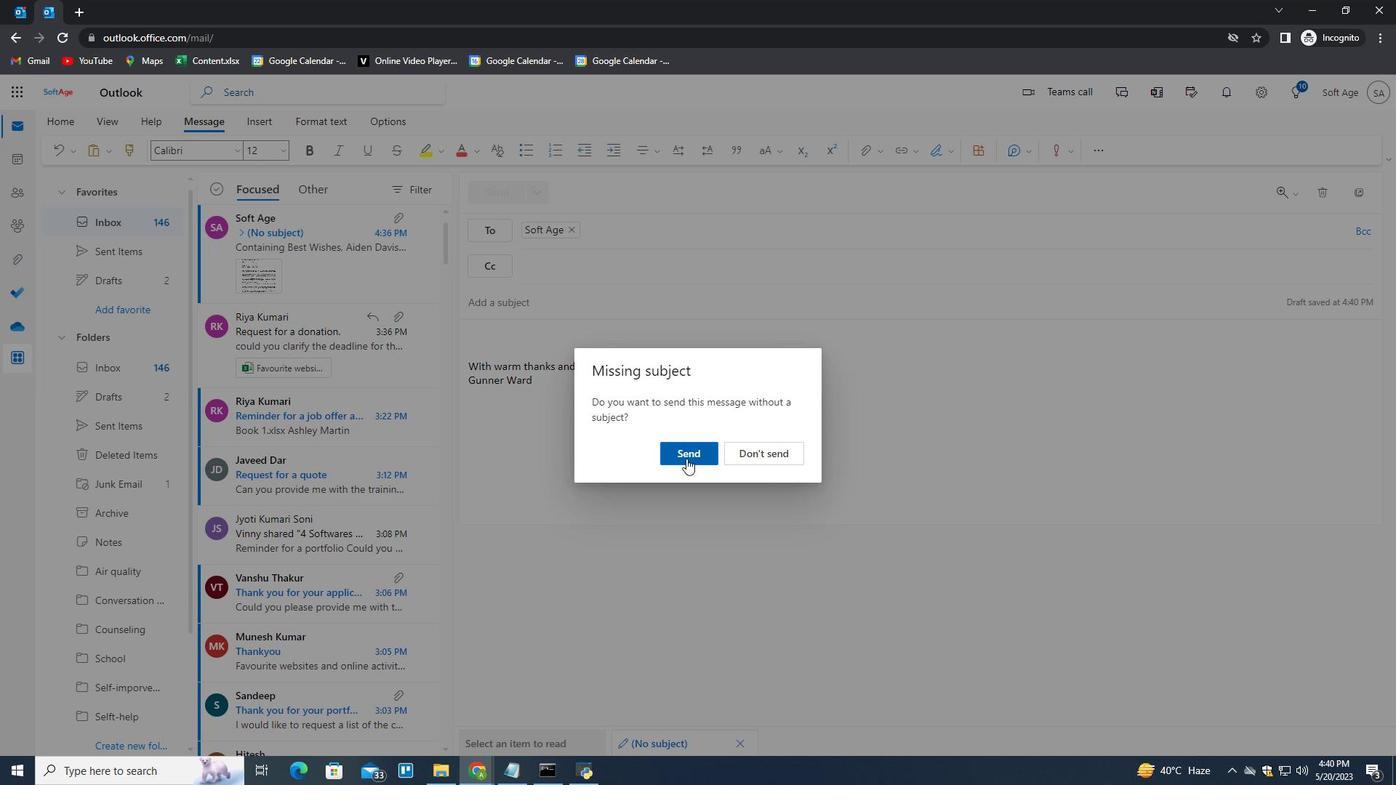 
Action: Mouse moved to (170, 667)
Screenshot: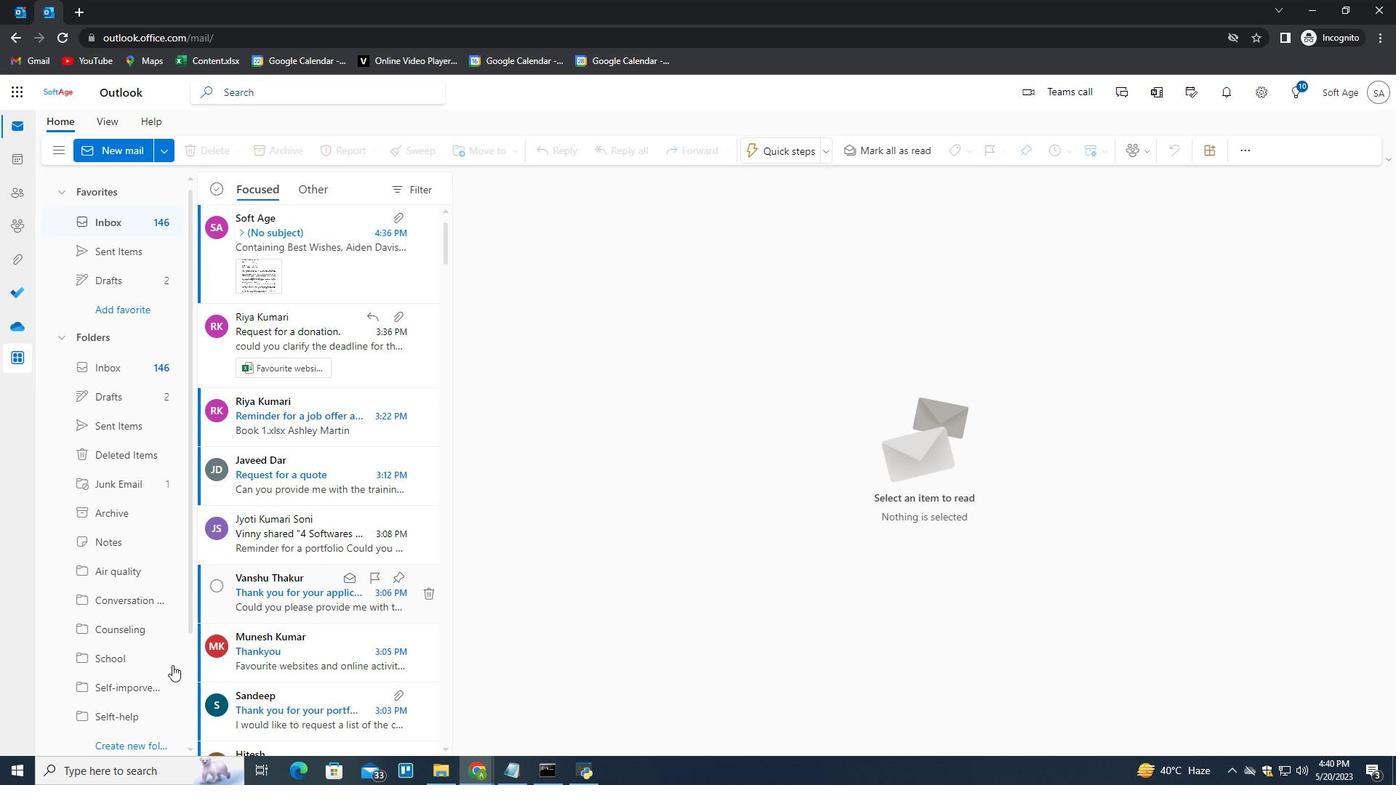 
Action: Mouse scrolled (170, 666) with delta (0, 0)
Screenshot: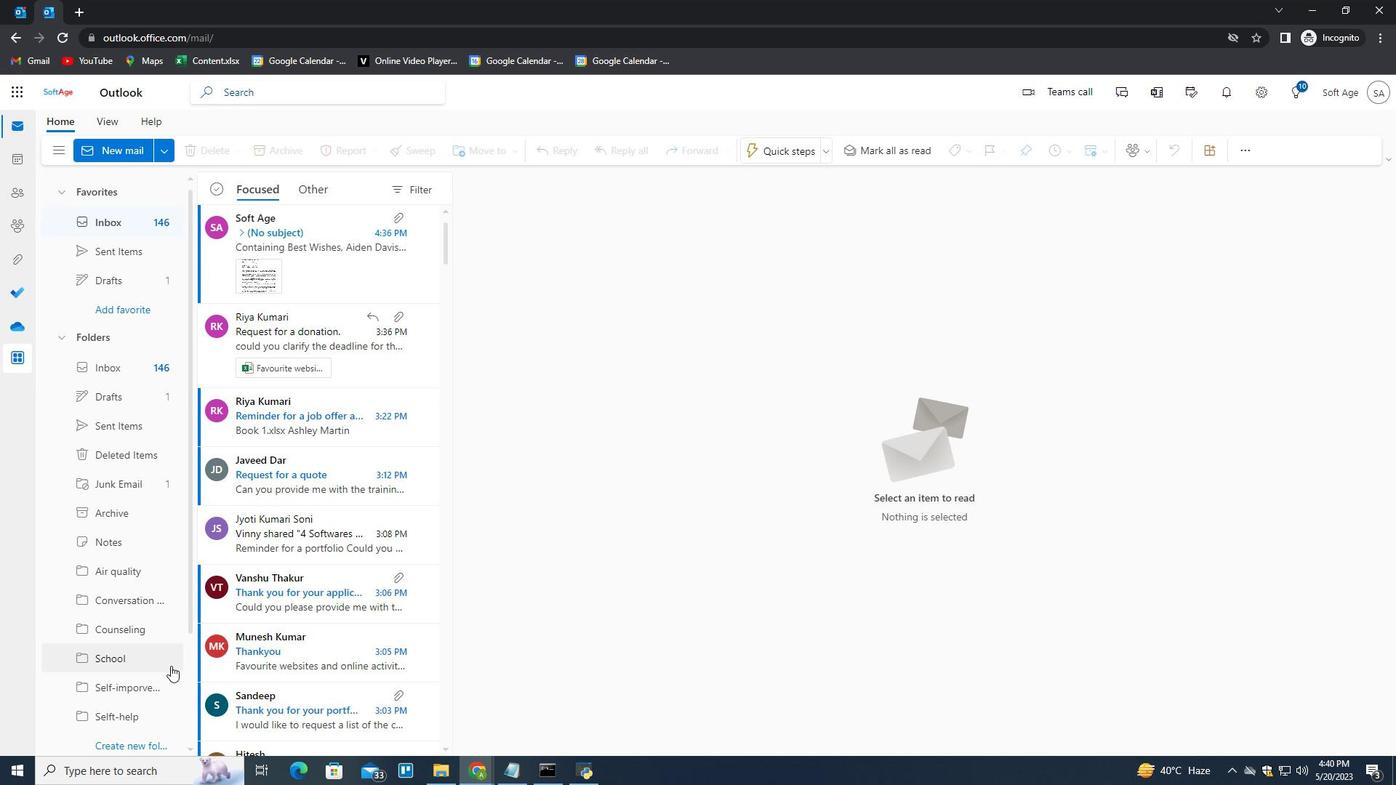 
Action: Mouse scrolled (170, 666) with delta (0, 0)
Screenshot: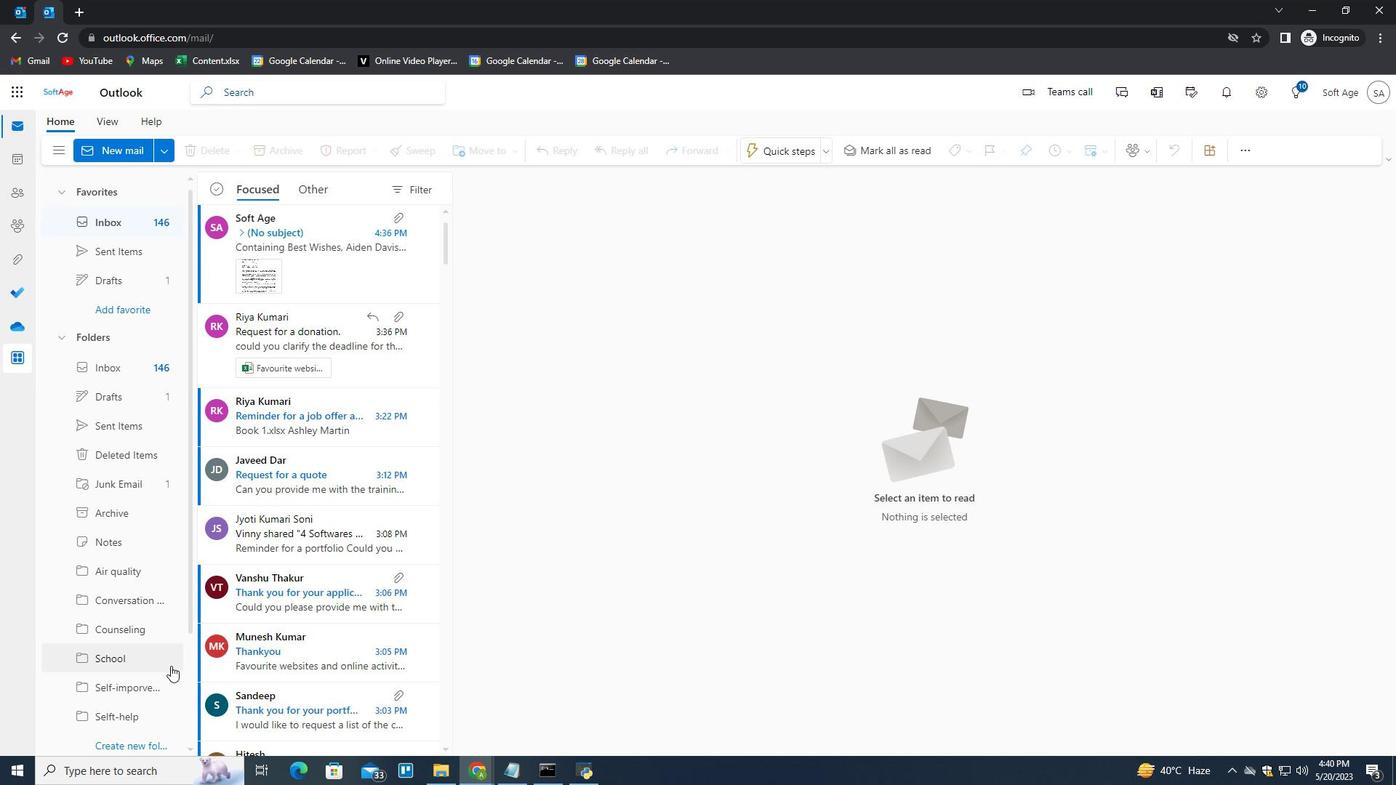 
Action: Mouse scrolled (170, 666) with delta (0, 0)
Screenshot: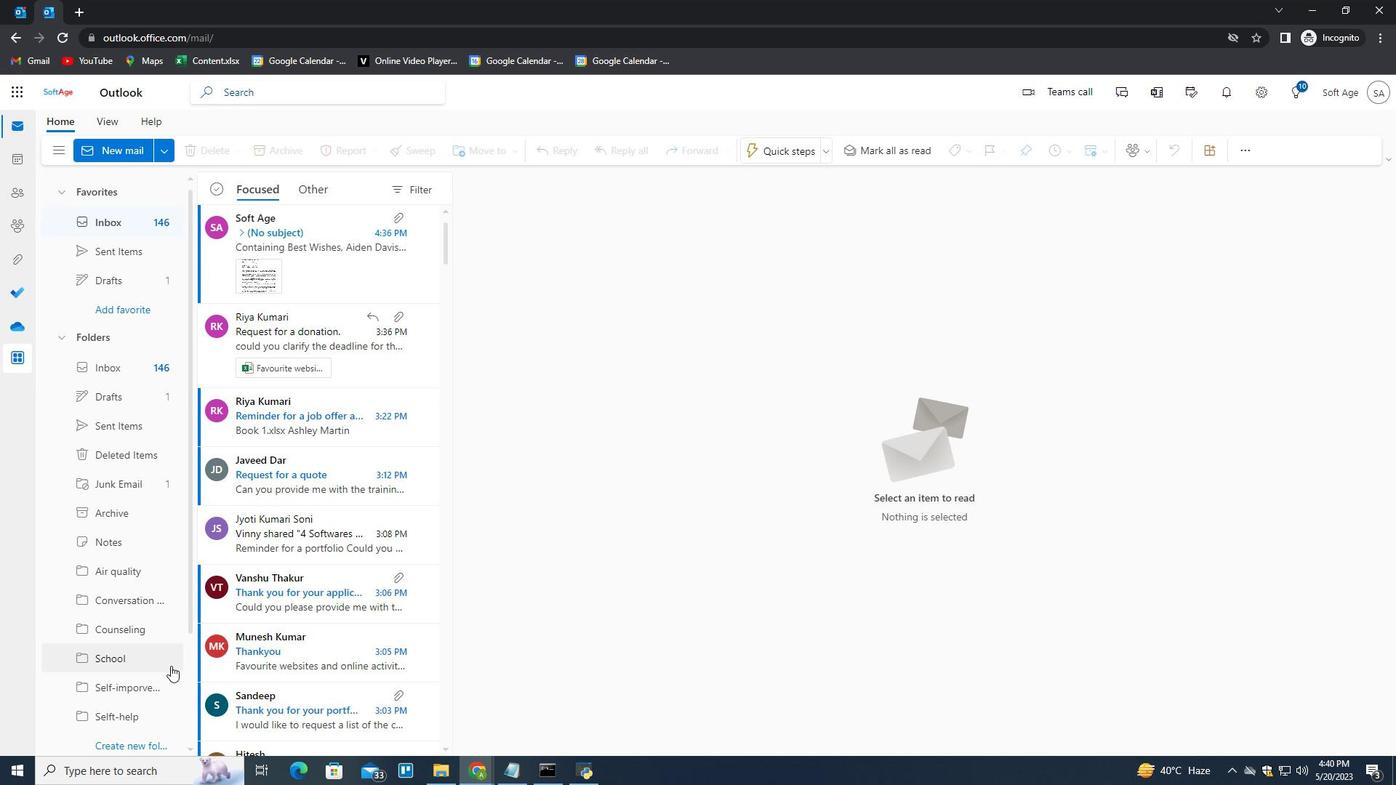 
Action: Mouse scrolled (170, 666) with delta (0, 0)
Screenshot: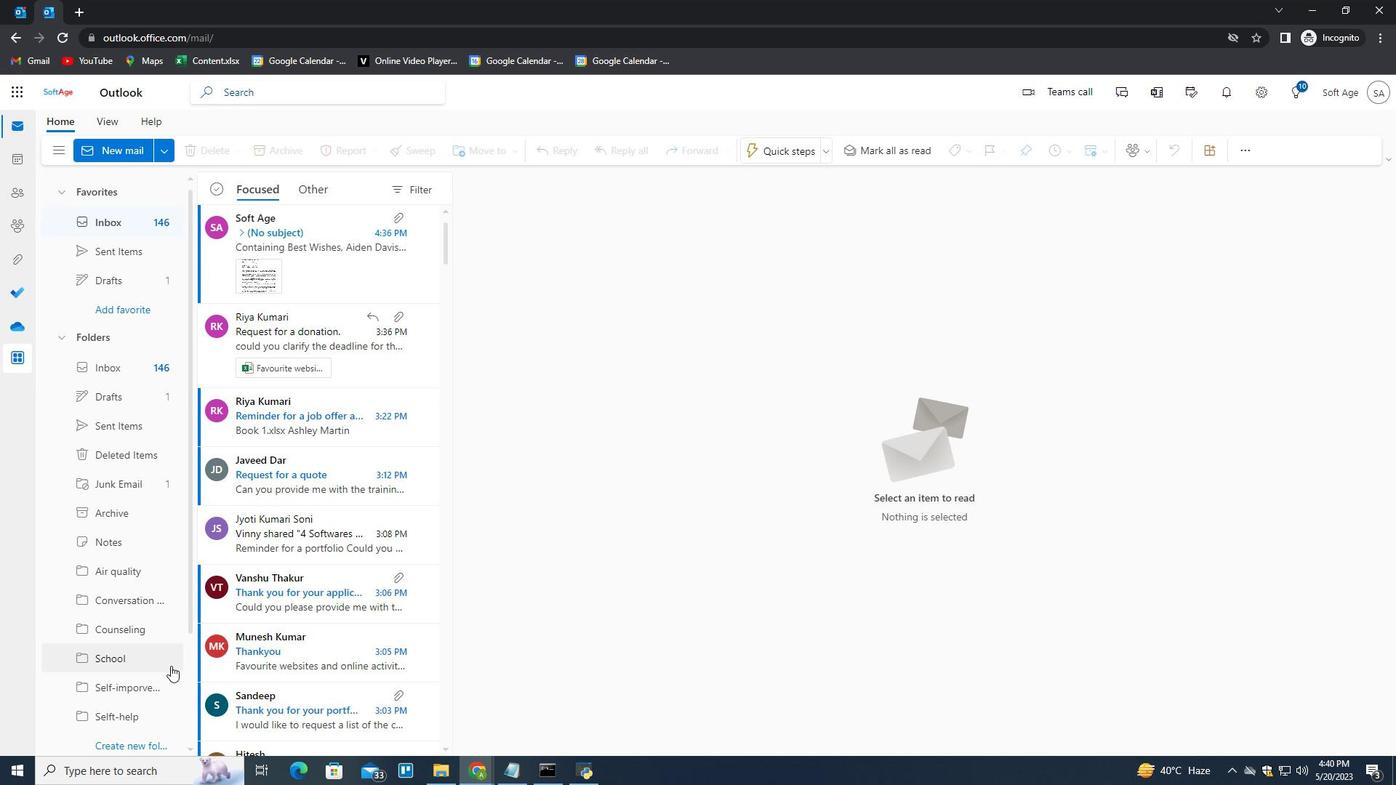 
Action: Mouse scrolled (170, 666) with delta (0, 0)
Screenshot: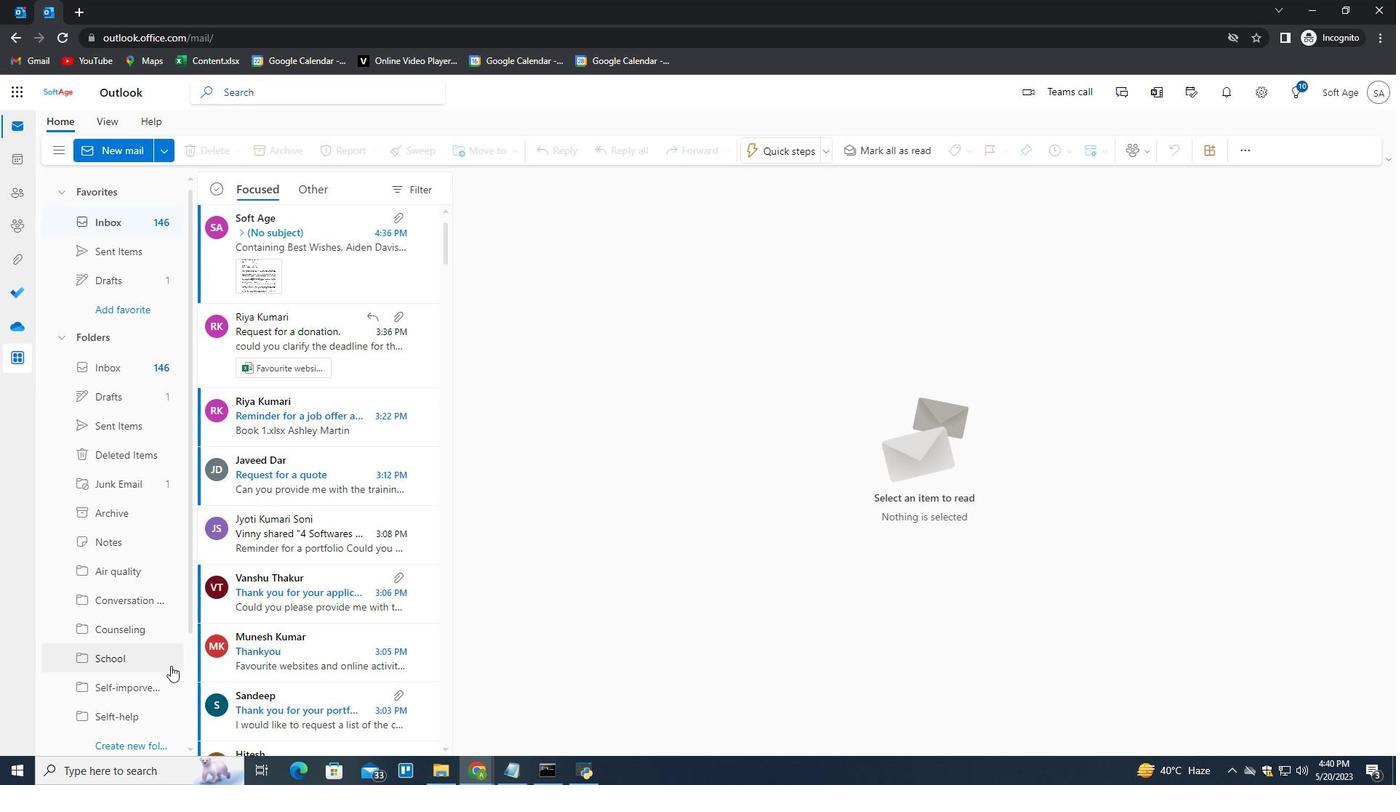 
Action: Mouse moved to (129, 605)
Screenshot: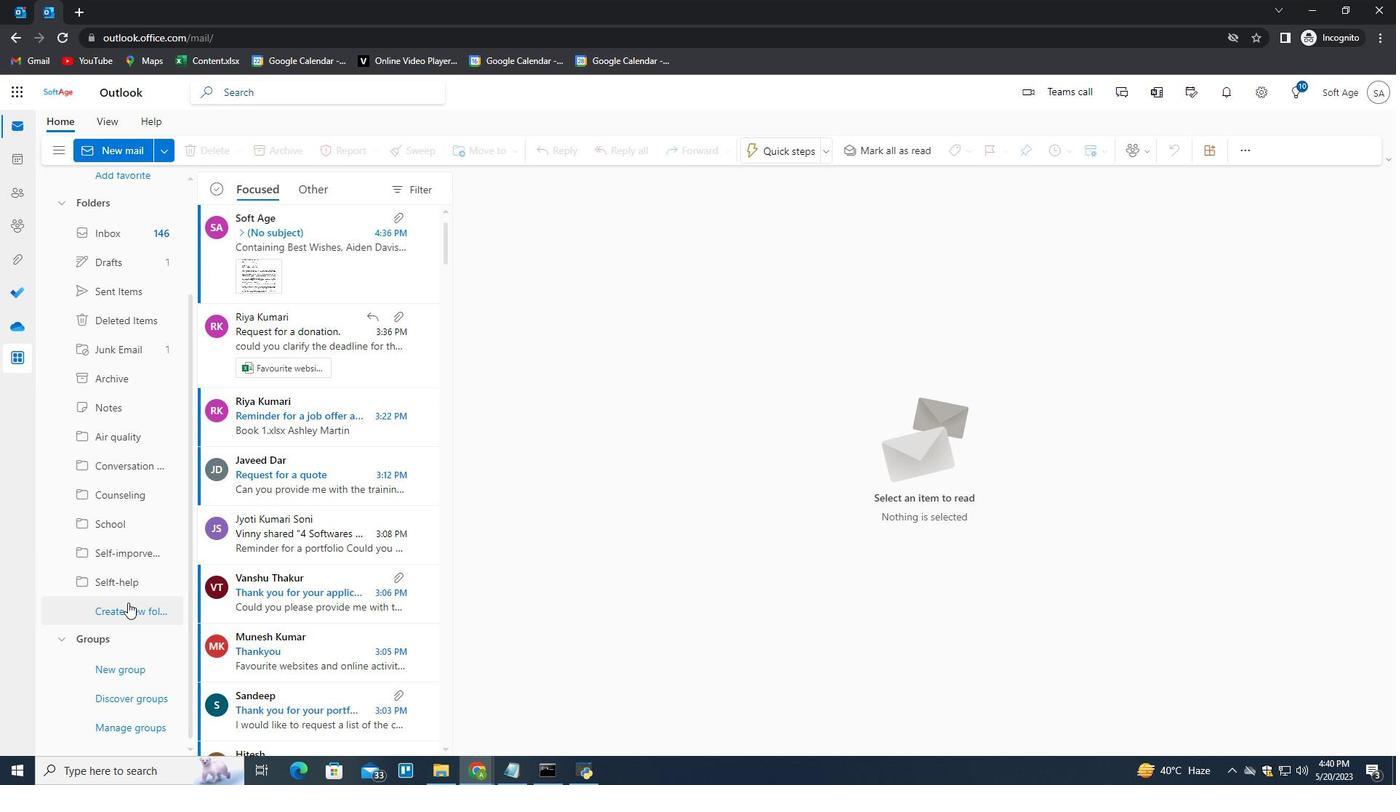 
Action: Mouse pressed left at (129, 605)
Screenshot: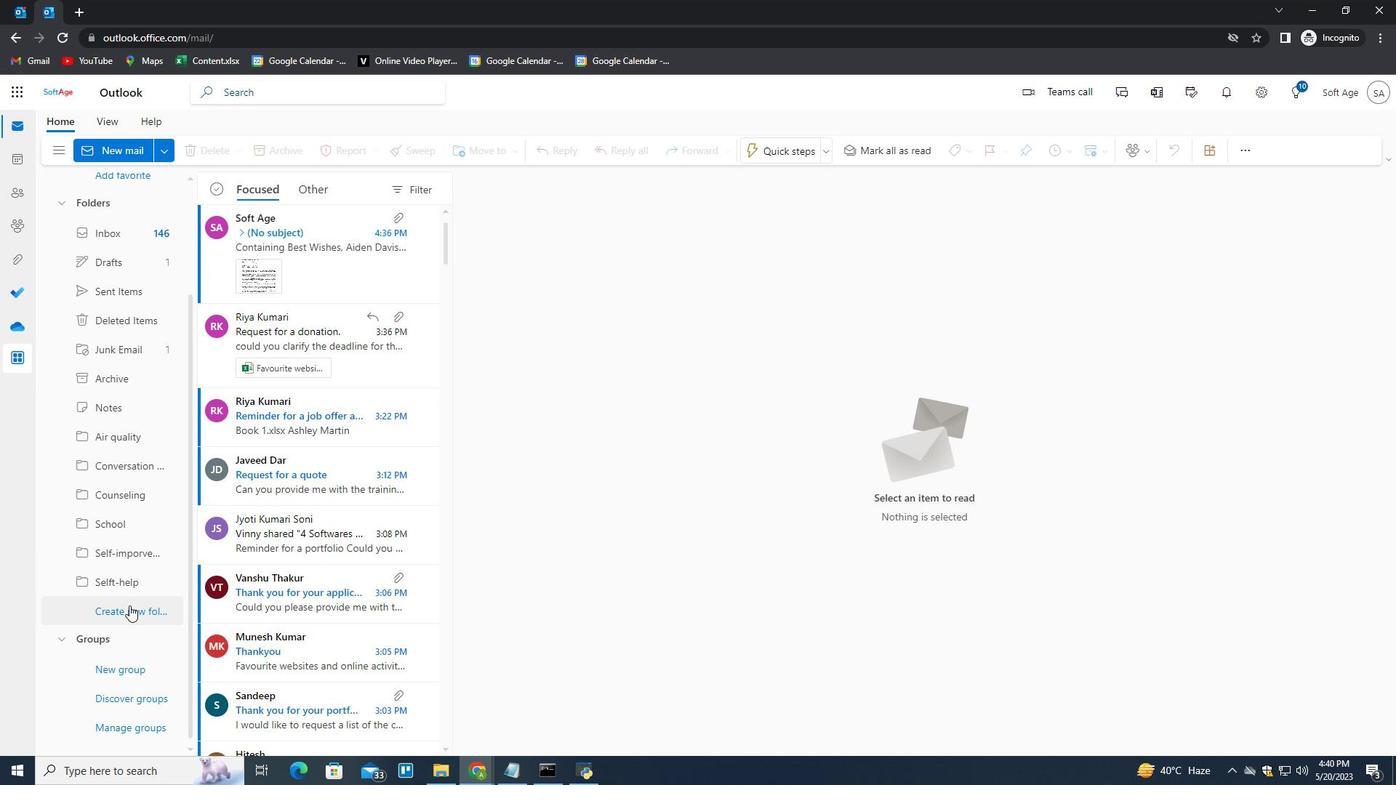 
Action: Mouse moved to (129, 606)
Screenshot: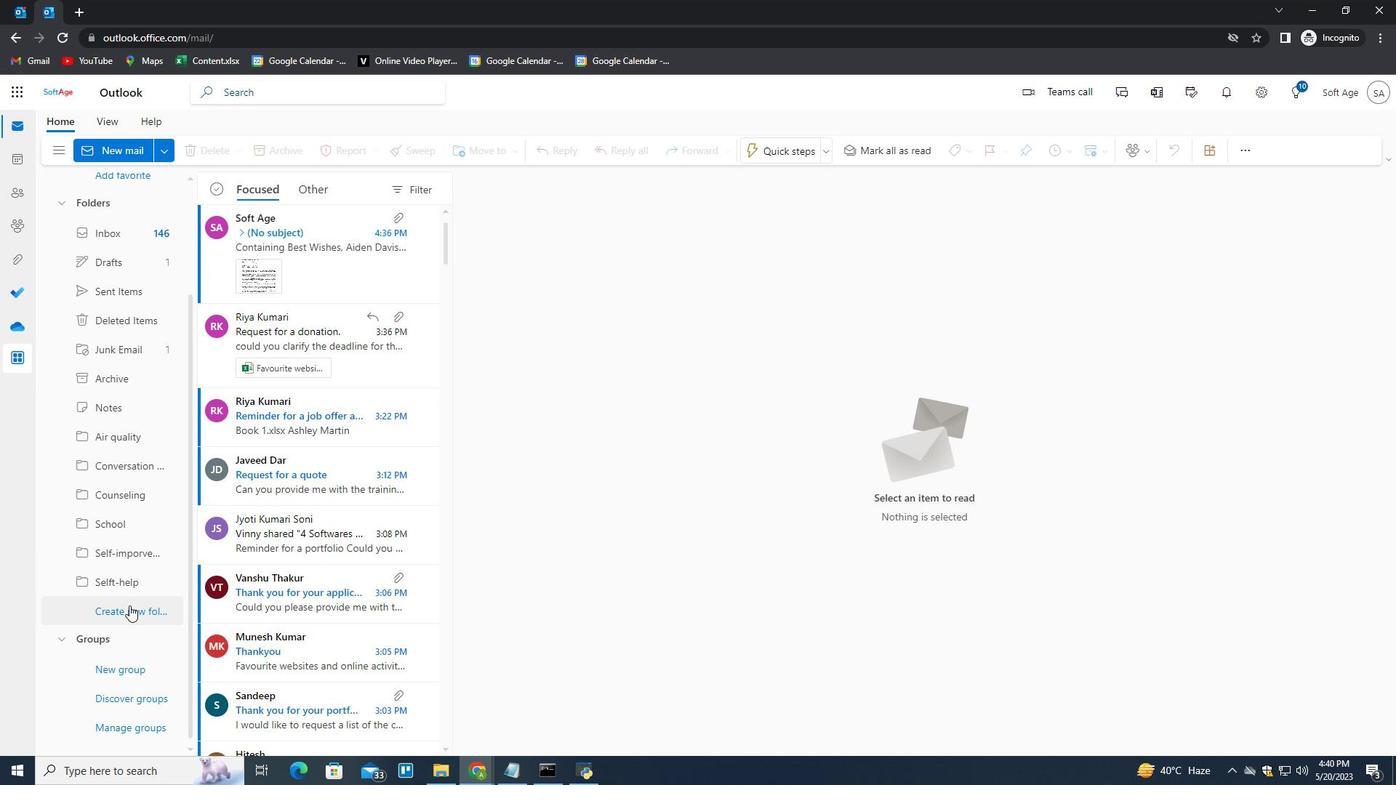 
Action: Key pressed <Key.shift>
Screenshot: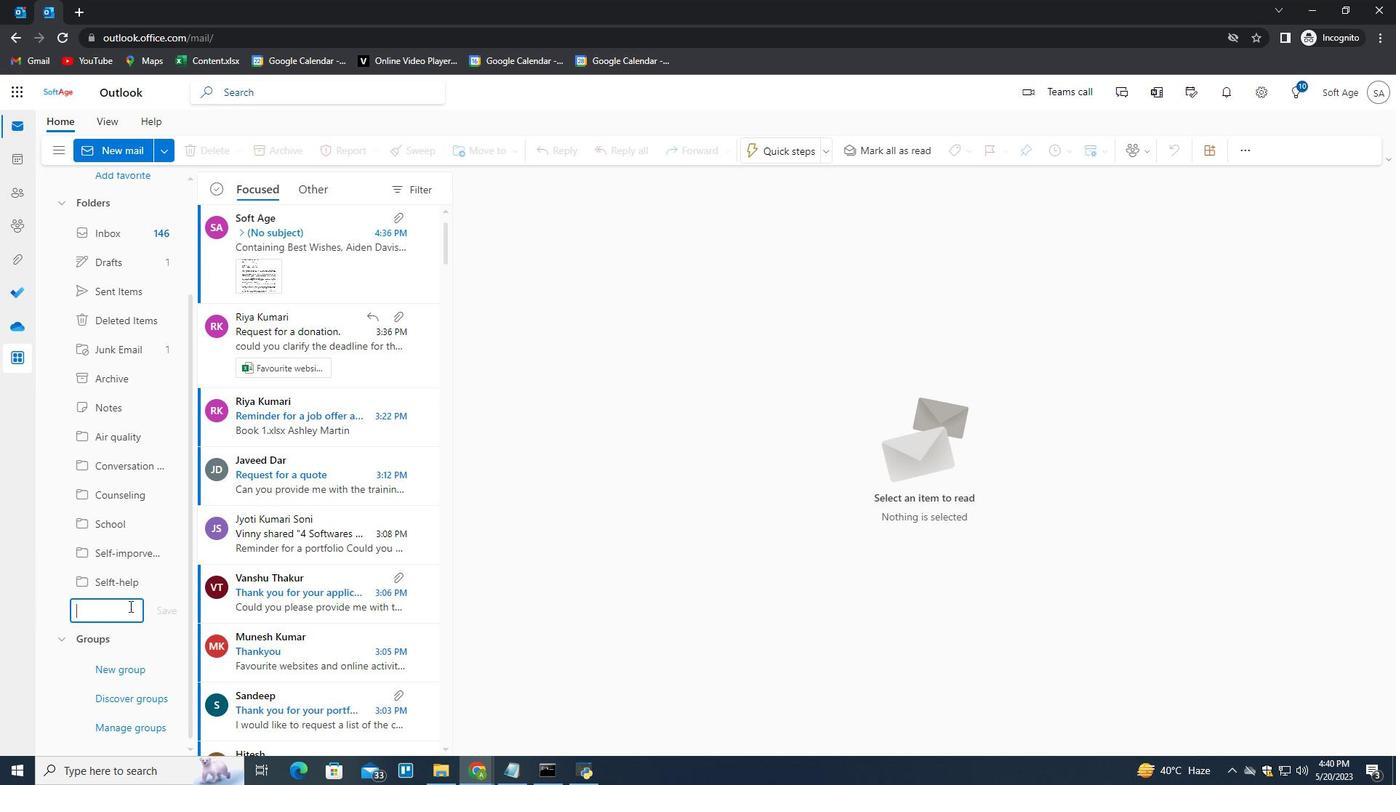 
Action: Mouse moved to (129, 607)
Screenshot: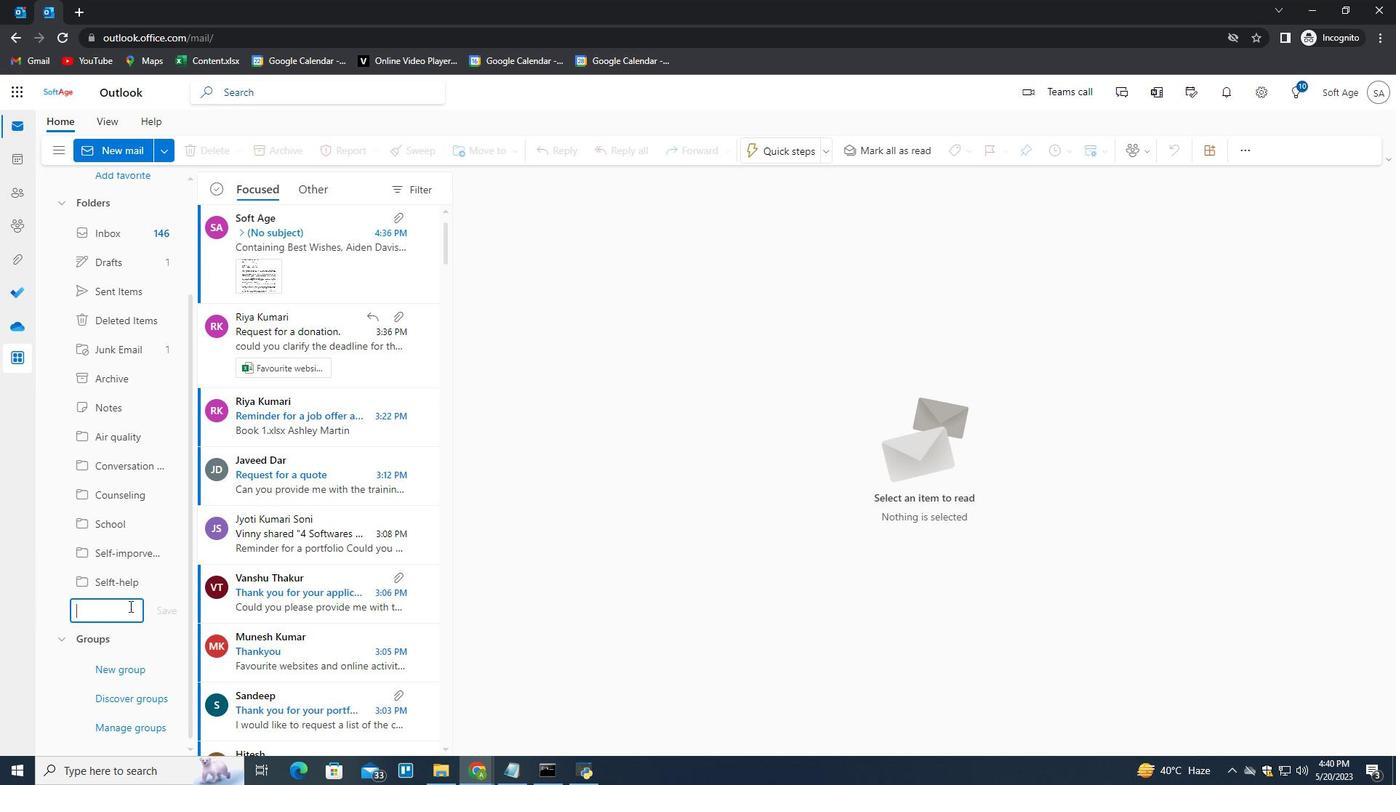 
Action: Key pressed G
Screenshot: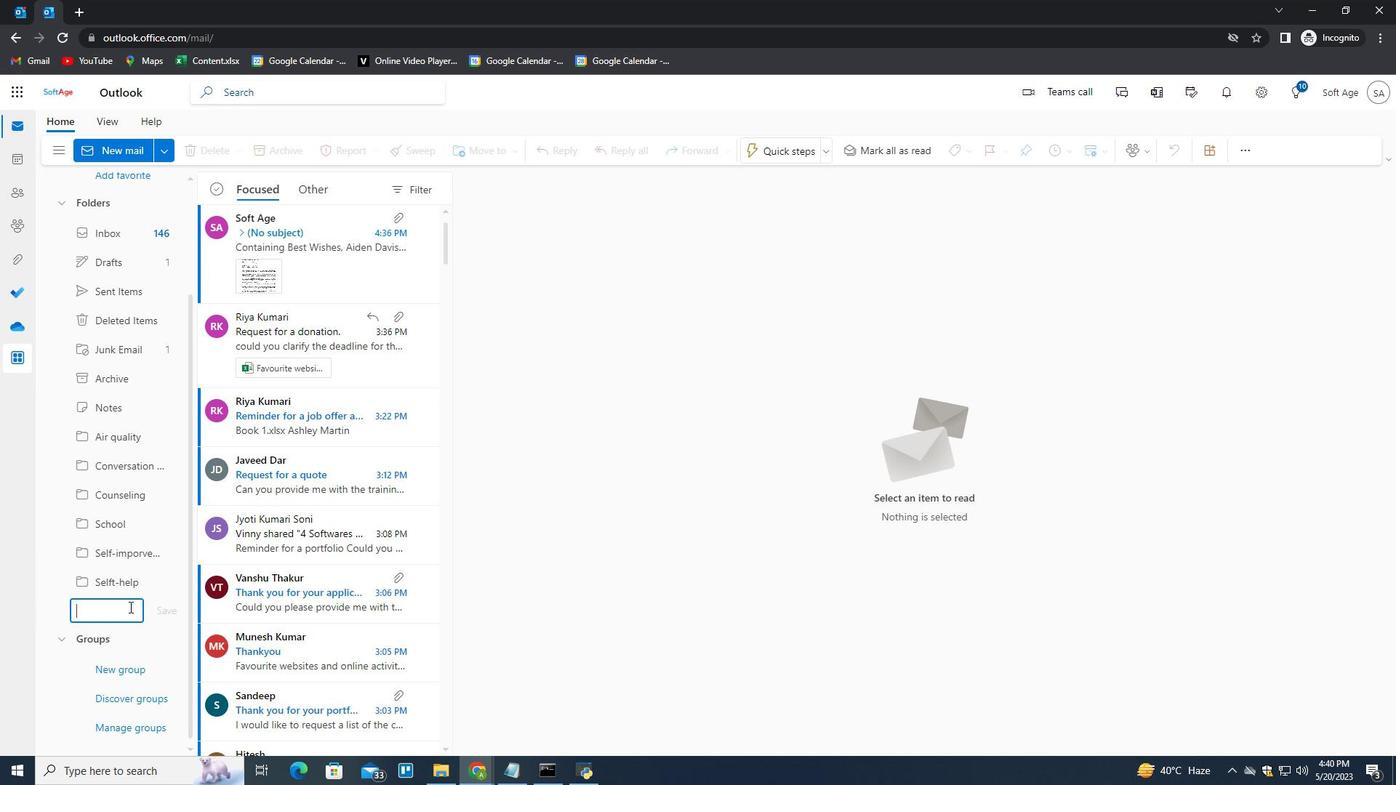 
Action: Mouse moved to (126, 609)
Screenshot: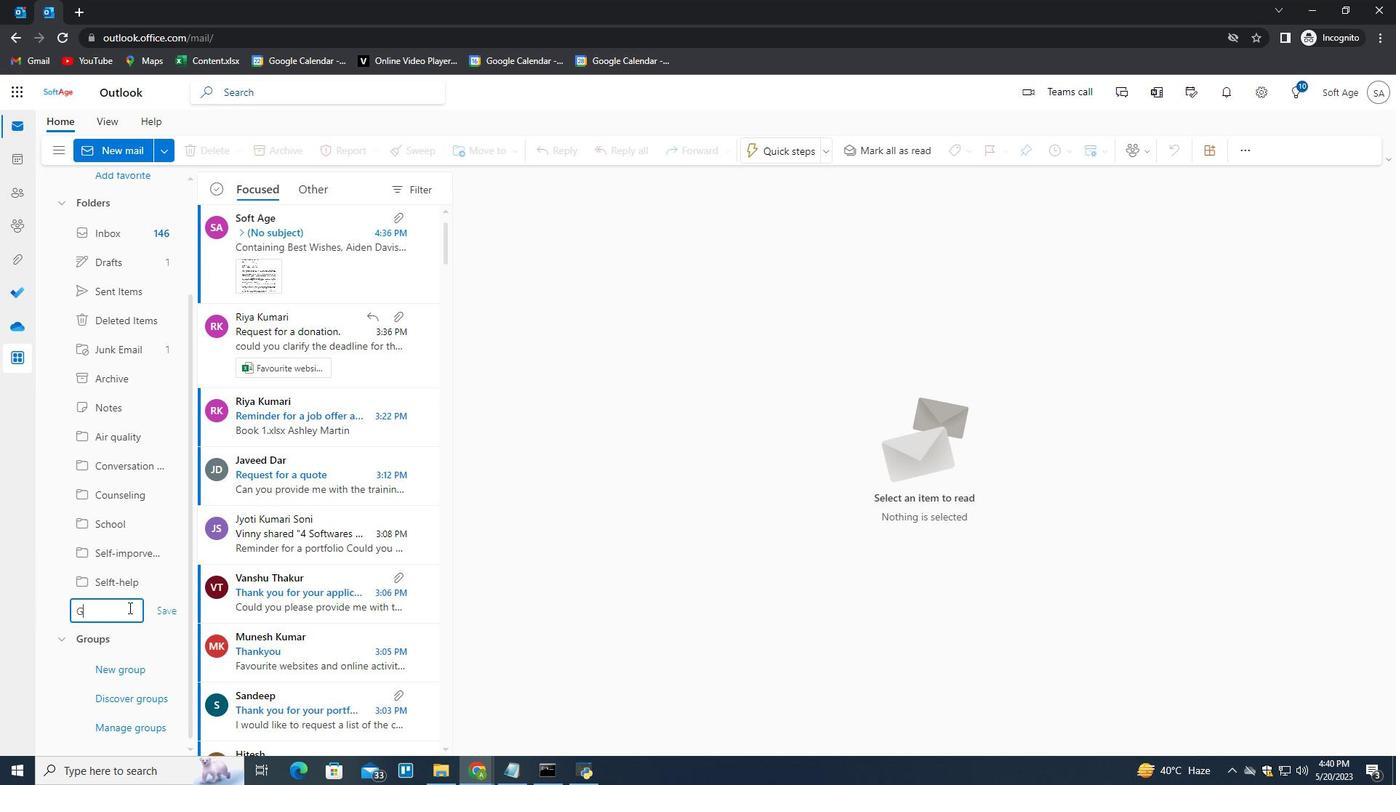 
Action: Key pressed <Key.backspace><Key.shift>Goals<Key.enter>
Screenshot: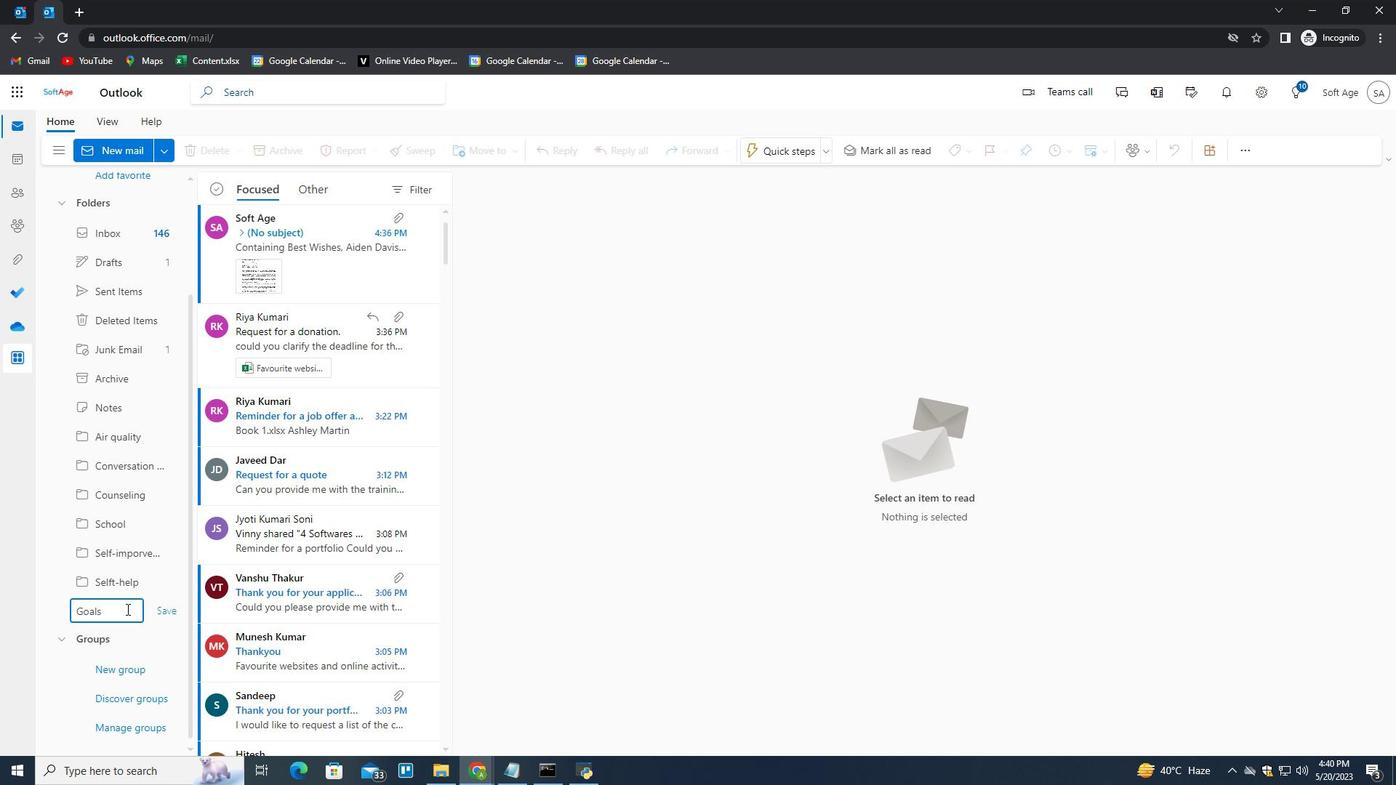 
